 Task: In the  document Emilia.epub change page color to  'Light Brown'. Add link on bottom left corner of the sheet: 'in.pinterest.com' Insert page numer on bottom of the page
Action: Mouse moved to (276, 397)
Screenshot: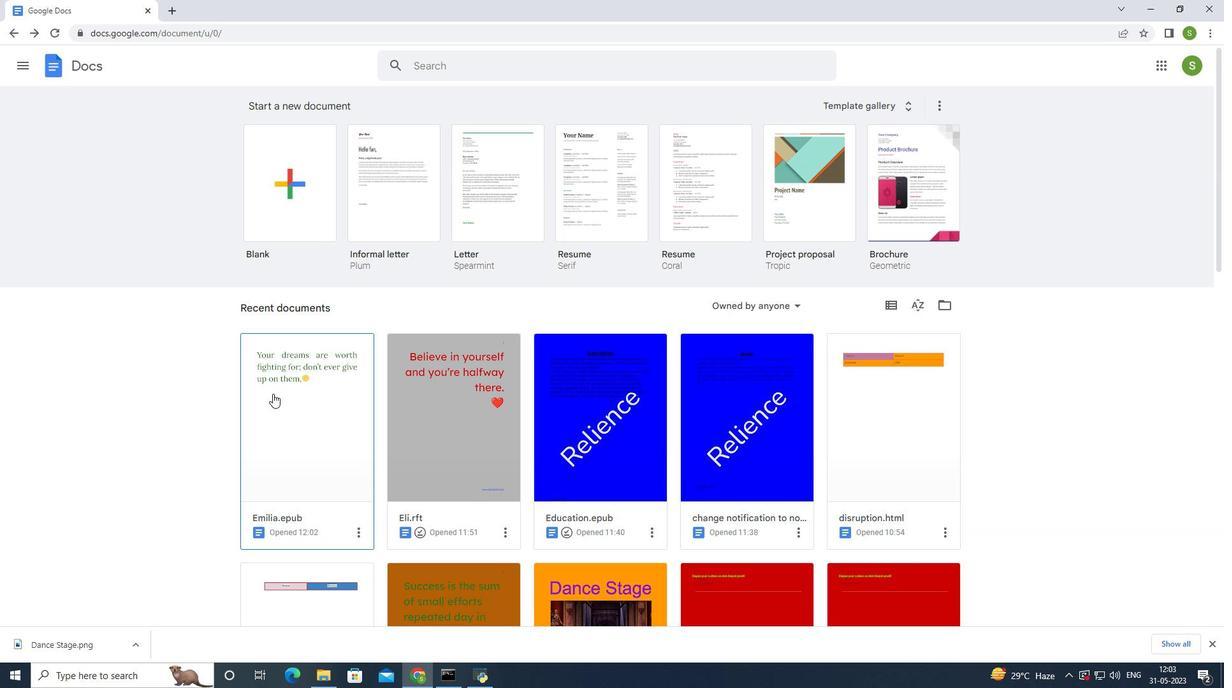 
Action: Mouse pressed left at (276, 397)
Screenshot: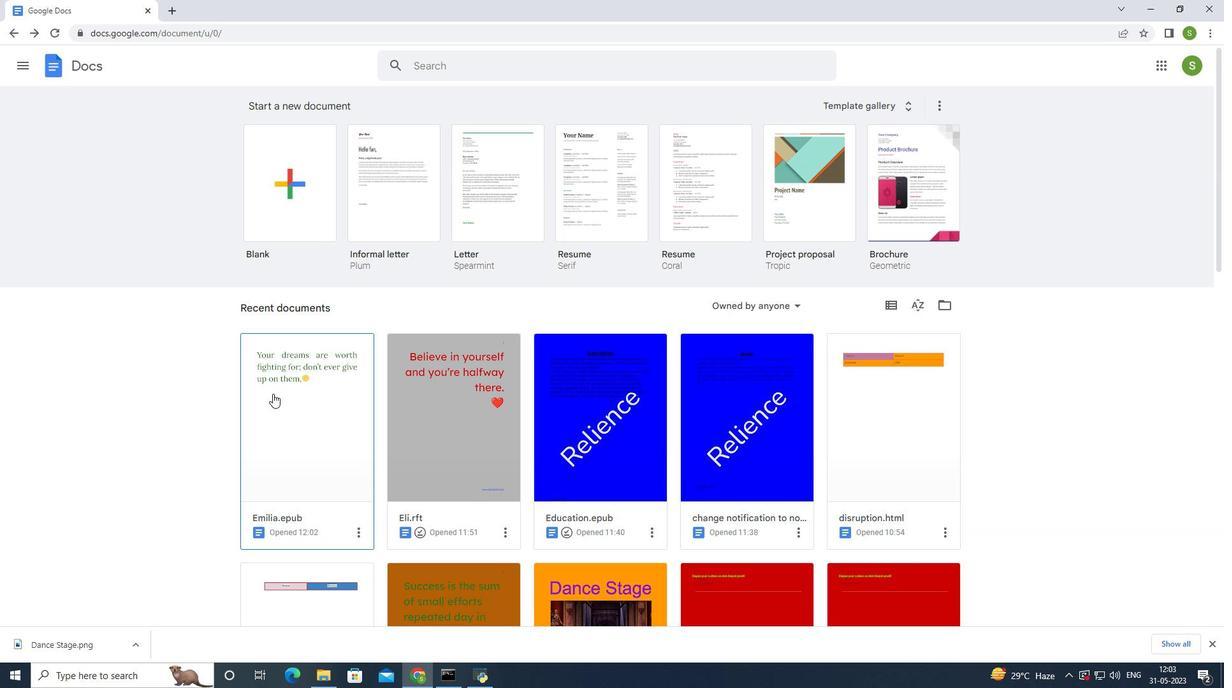 
Action: Mouse moved to (45, 71)
Screenshot: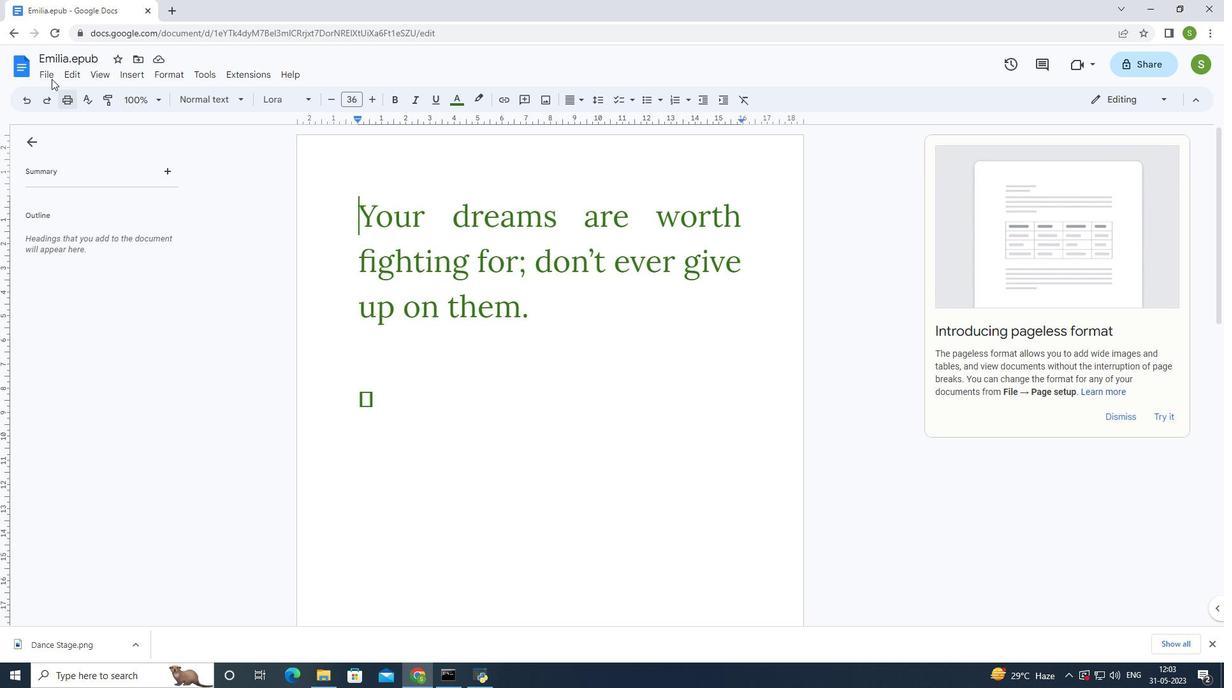 
Action: Mouse pressed left at (45, 71)
Screenshot: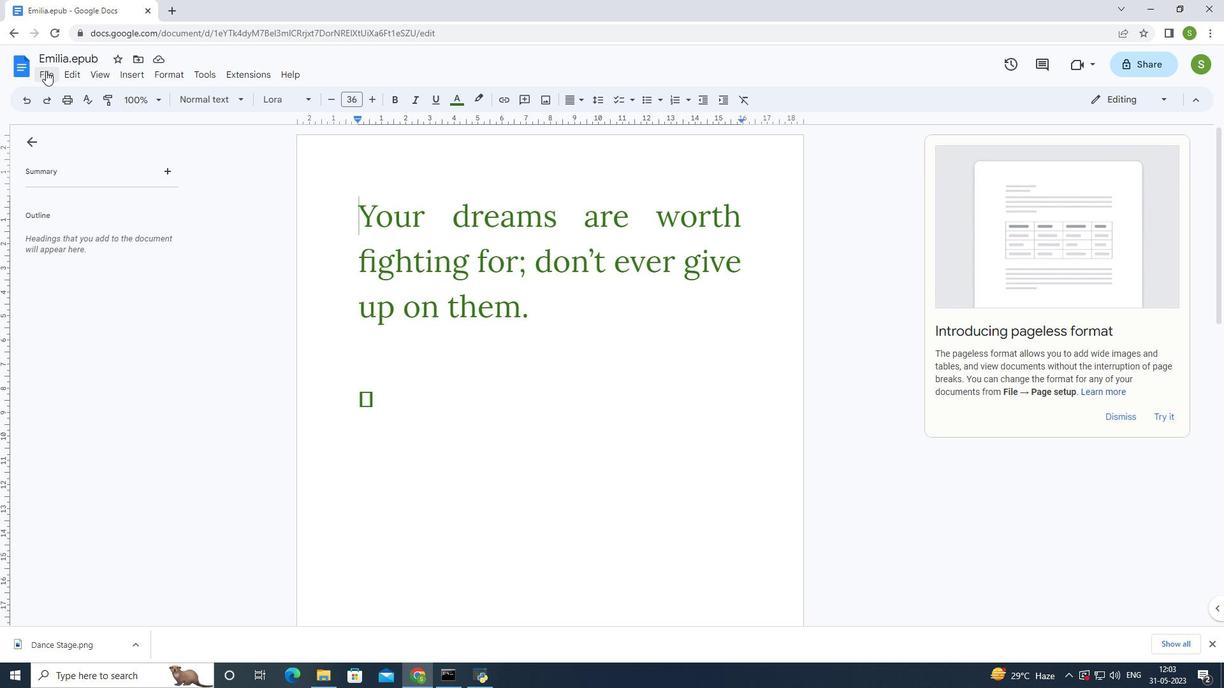 
Action: Mouse moved to (102, 426)
Screenshot: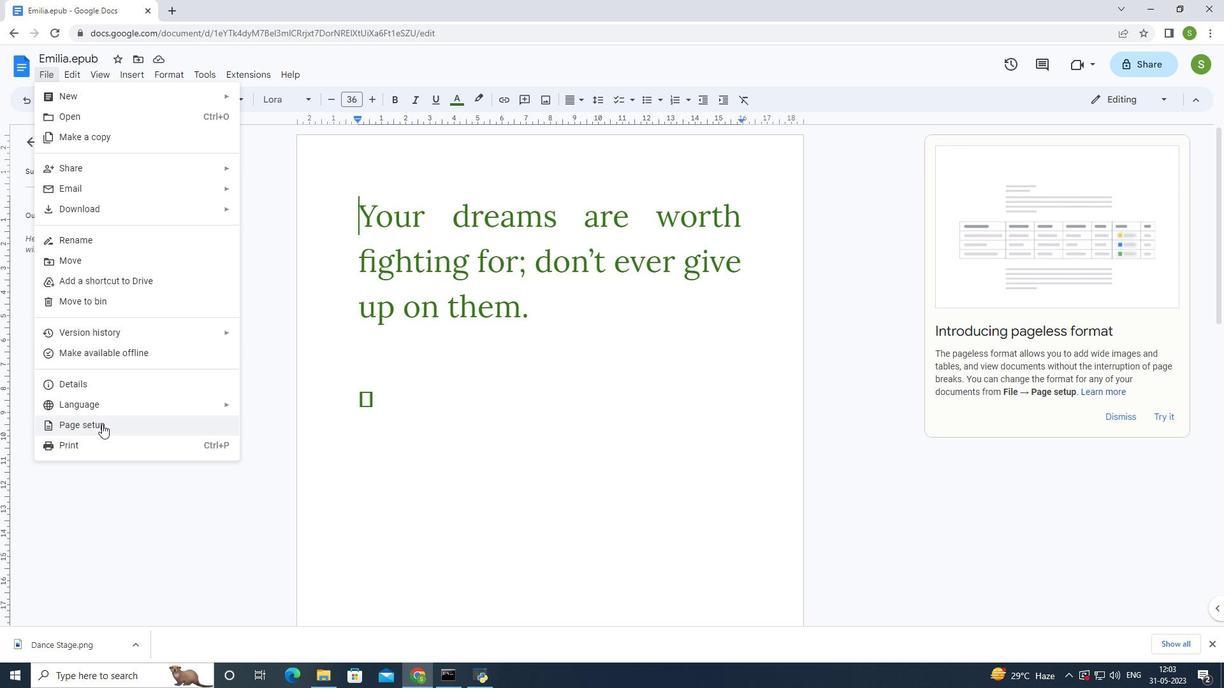 
Action: Mouse pressed left at (102, 426)
Screenshot: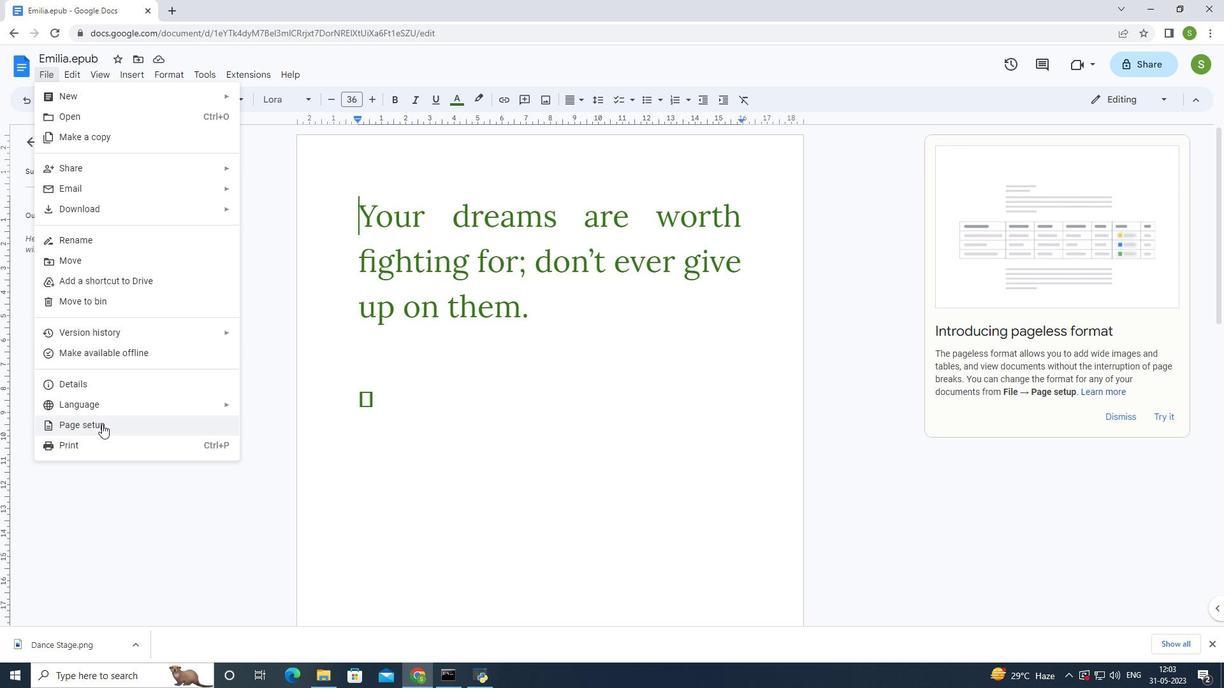 
Action: Mouse moved to (537, 272)
Screenshot: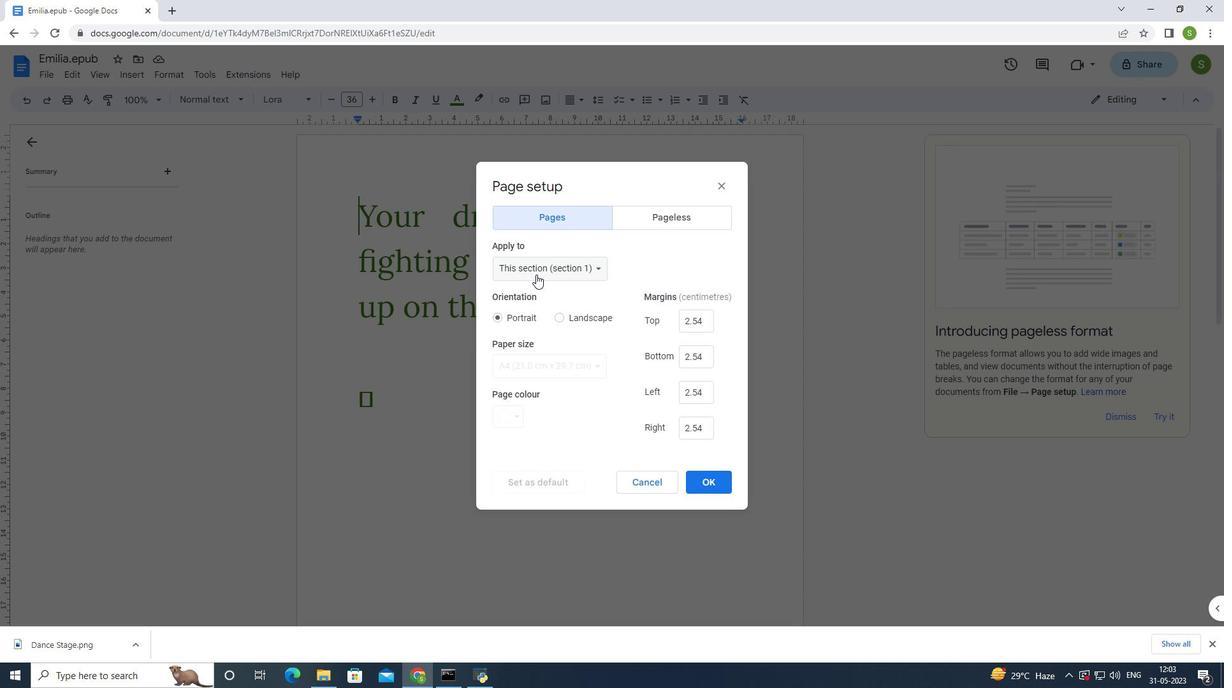 
Action: Mouse pressed left at (537, 272)
Screenshot: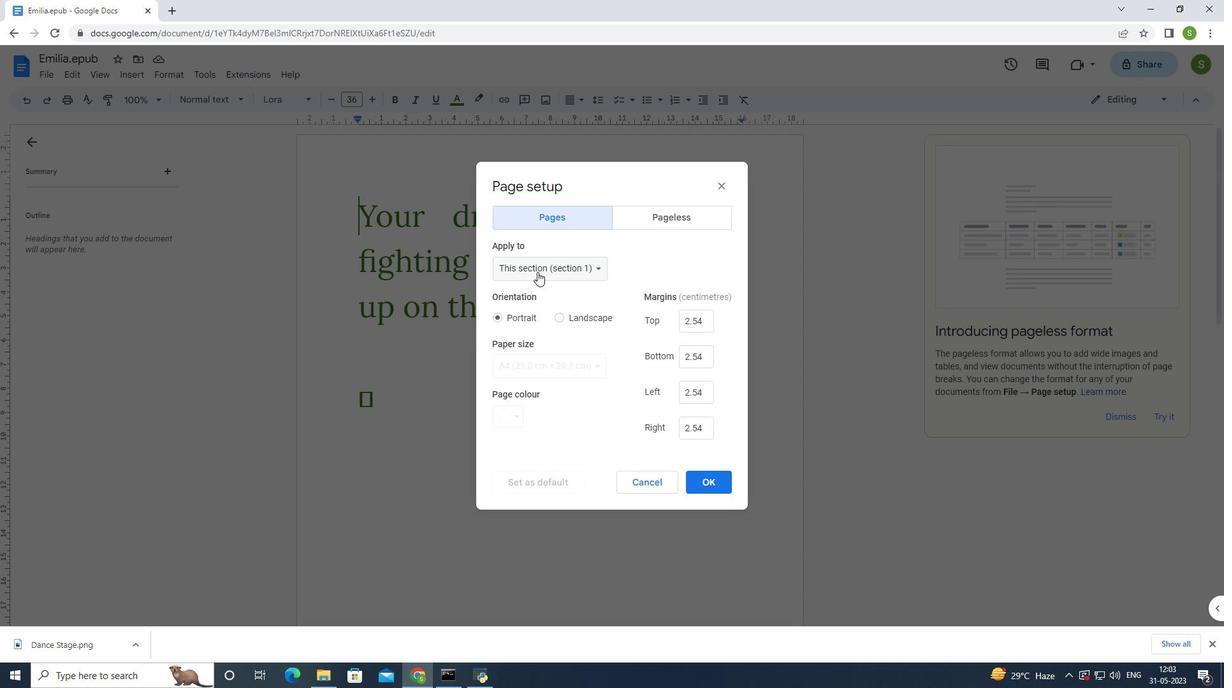 
Action: Mouse moved to (536, 248)
Screenshot: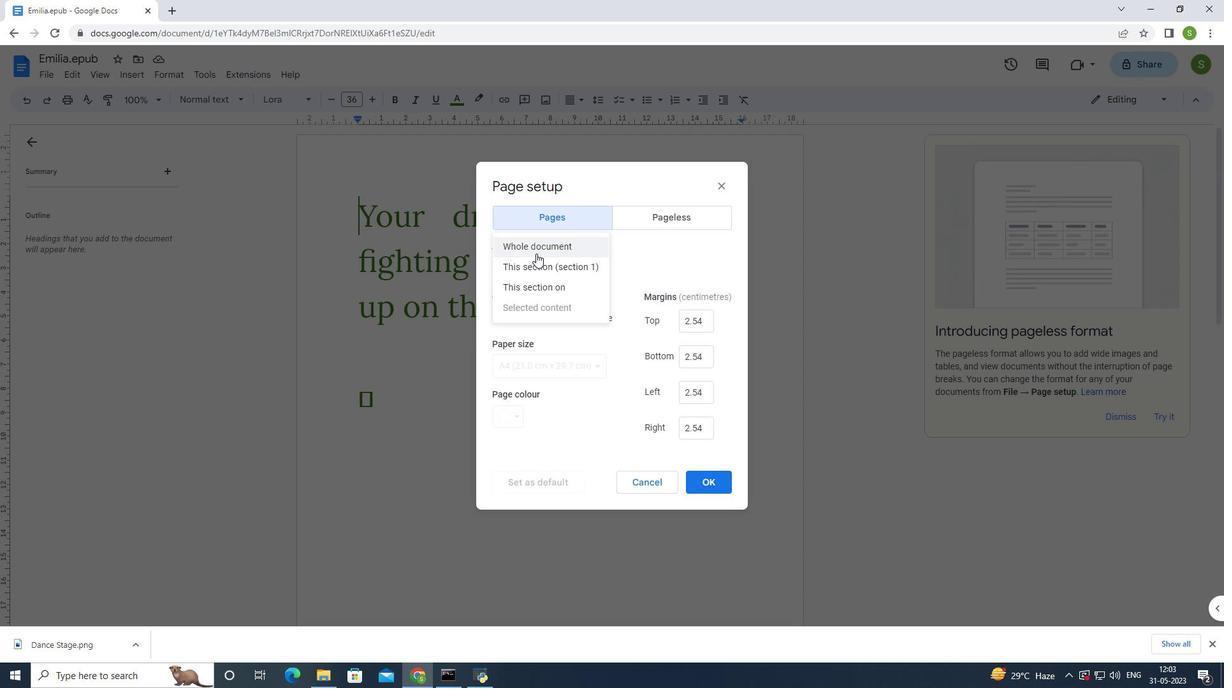 
Action: Mouse pressed left at (536, 248)
Screenshot: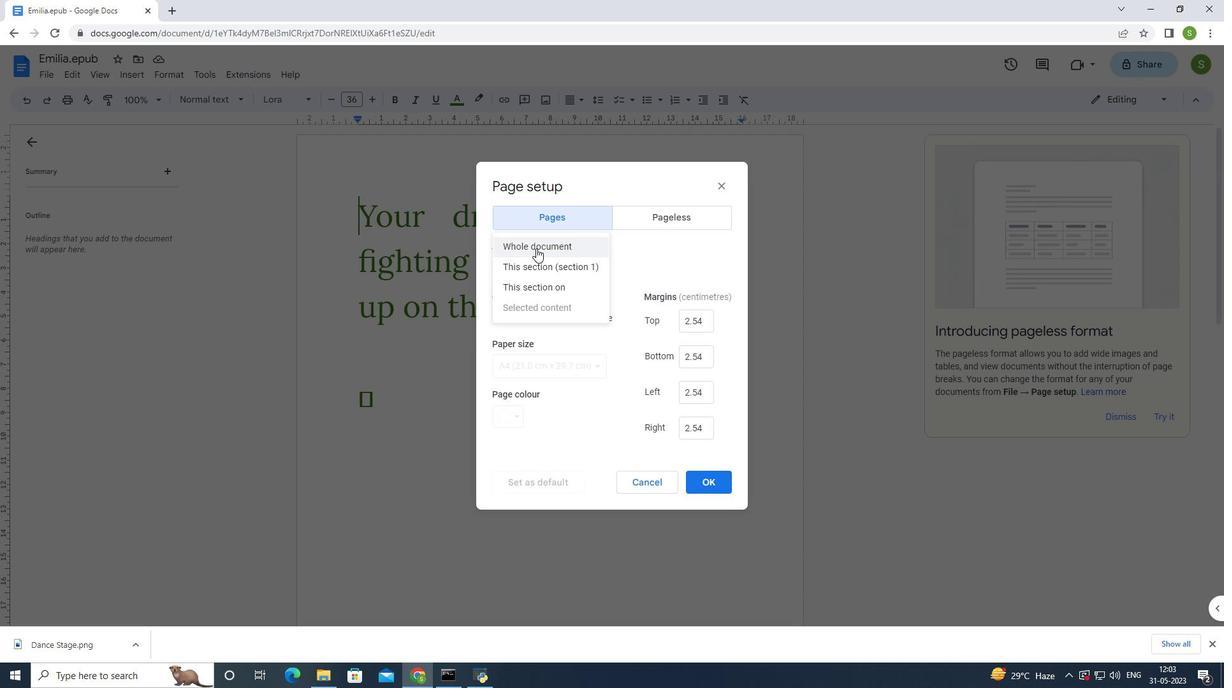 
Action: Mouse moved to (515, 417)
Screenshot: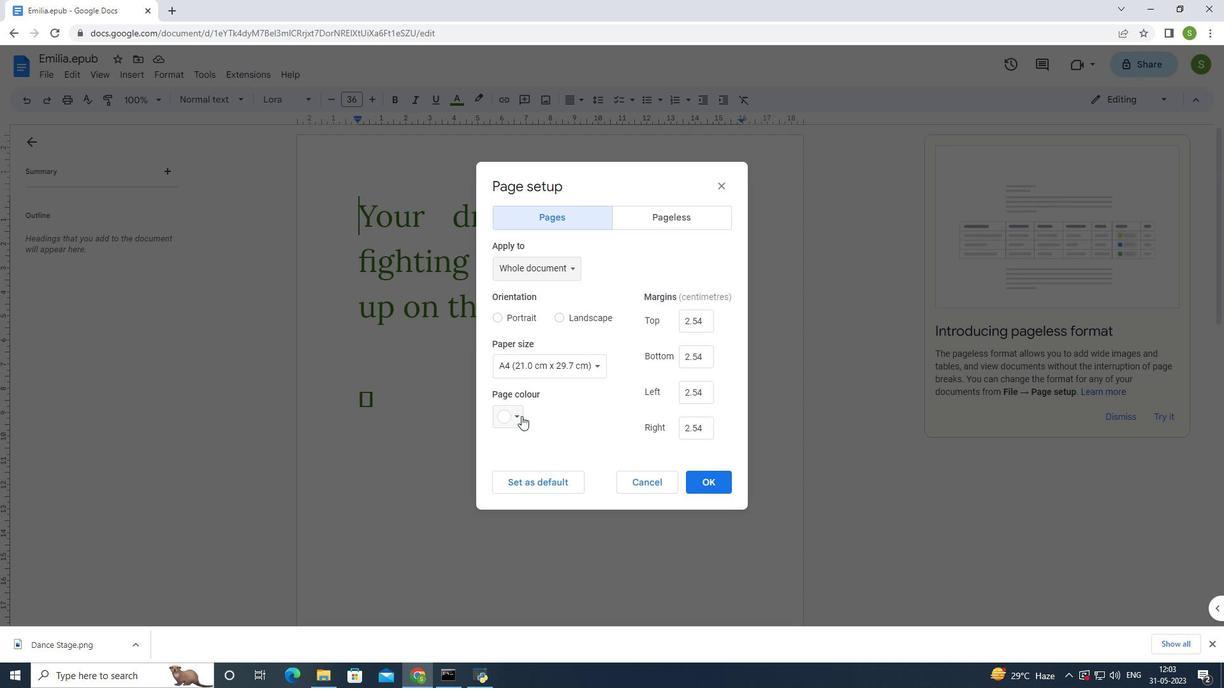 
Action: Mouse pressed left at (515, 417)
Screenshot: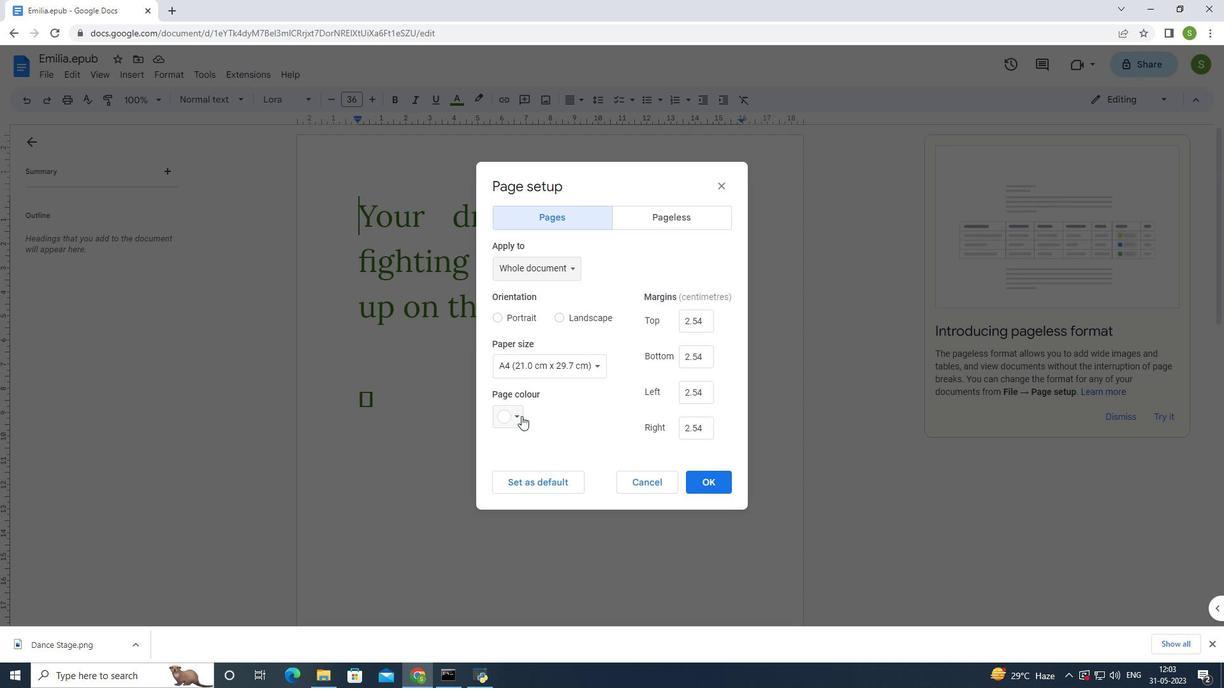 
Action: Mouse moved to (533, 529)
Screenshot: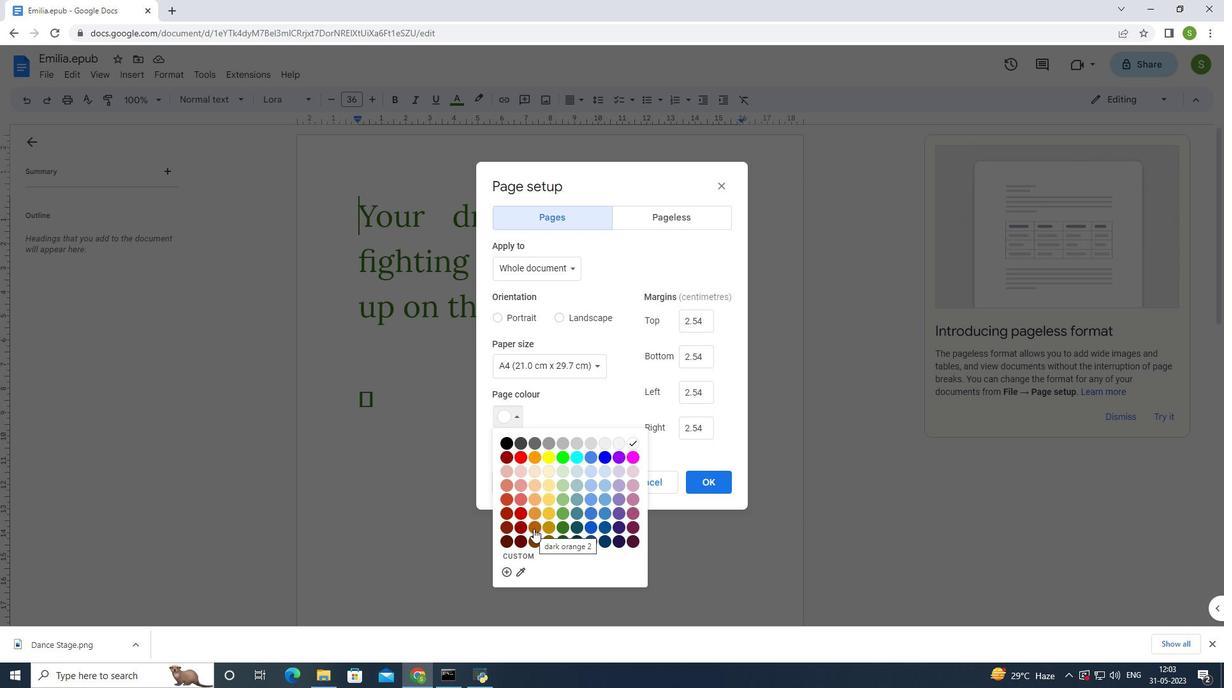 
Action: Mouse pressed left at (533, 529)
Screenshot: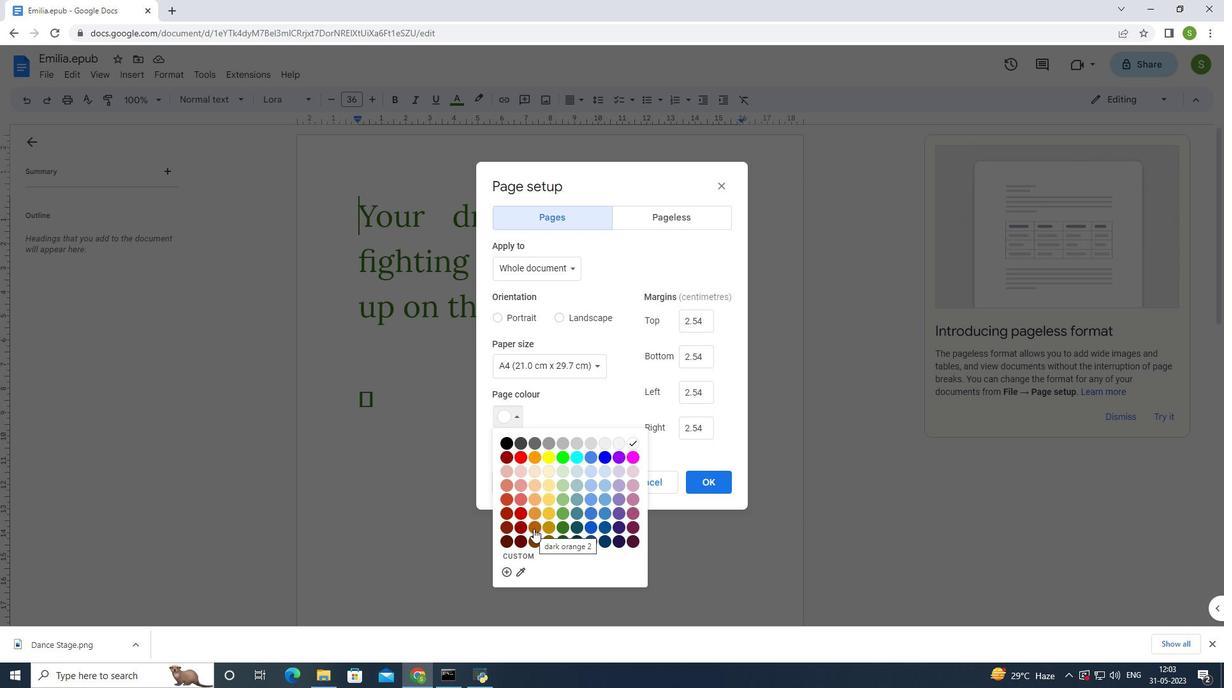 
Action: Mouse moved to (703, 486)
Screenshot: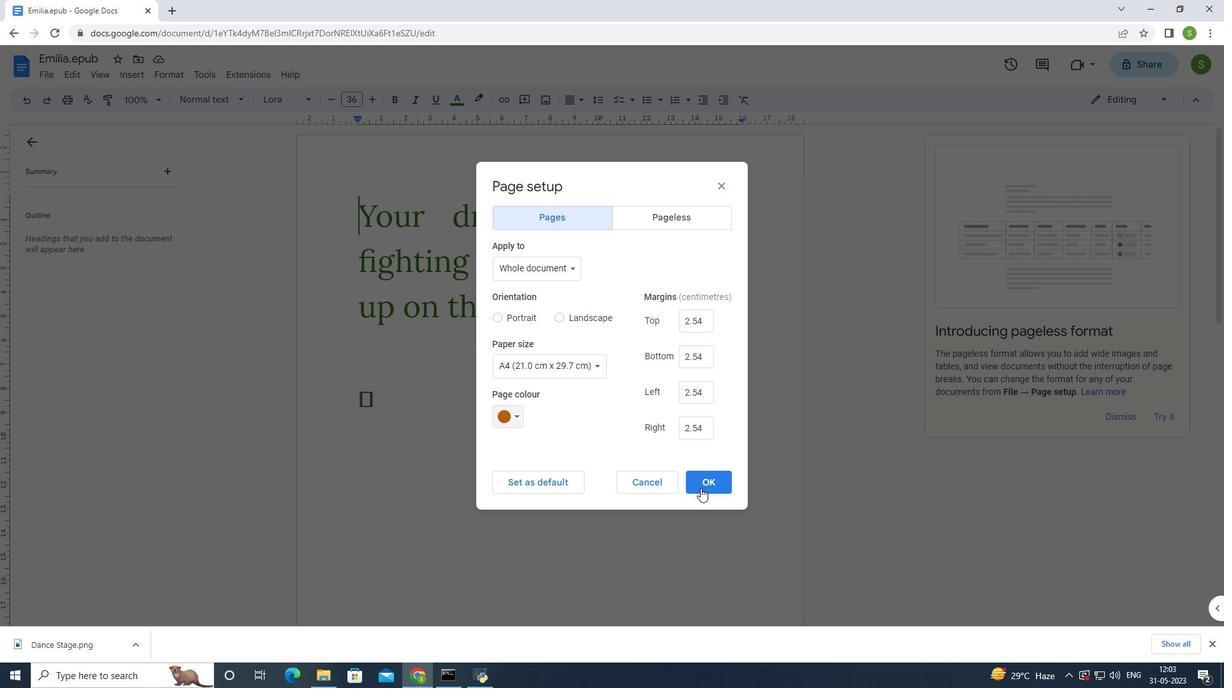 
Action: Mouse pressed left at (703, 486)
Screenshot: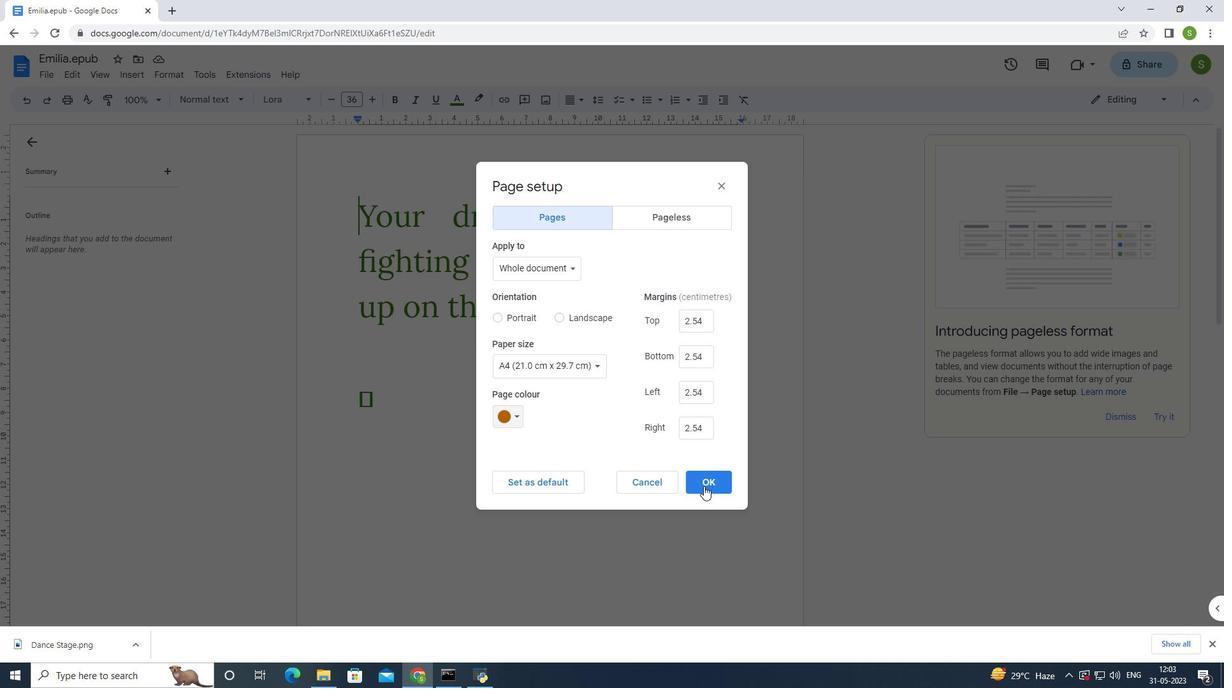 
Action: Mouse moved to (597, 452)
Screenshot: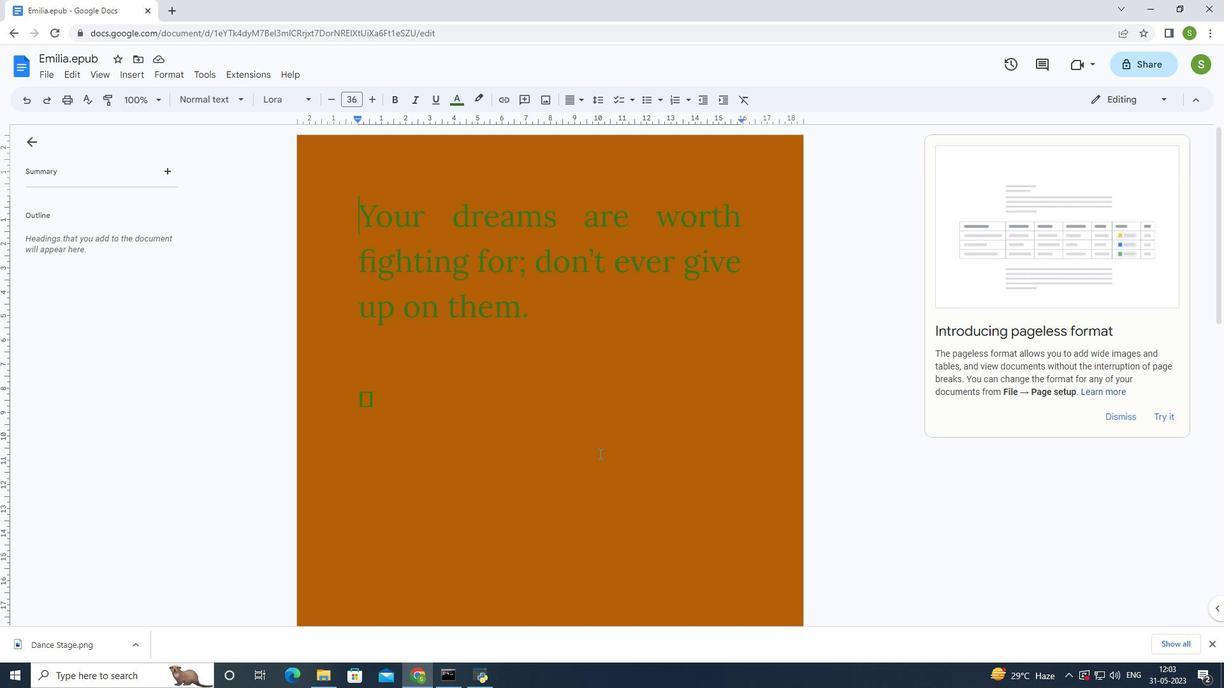 
Action: Mouse scrolled (597, 452) with delta (0, 0)
Screenshot: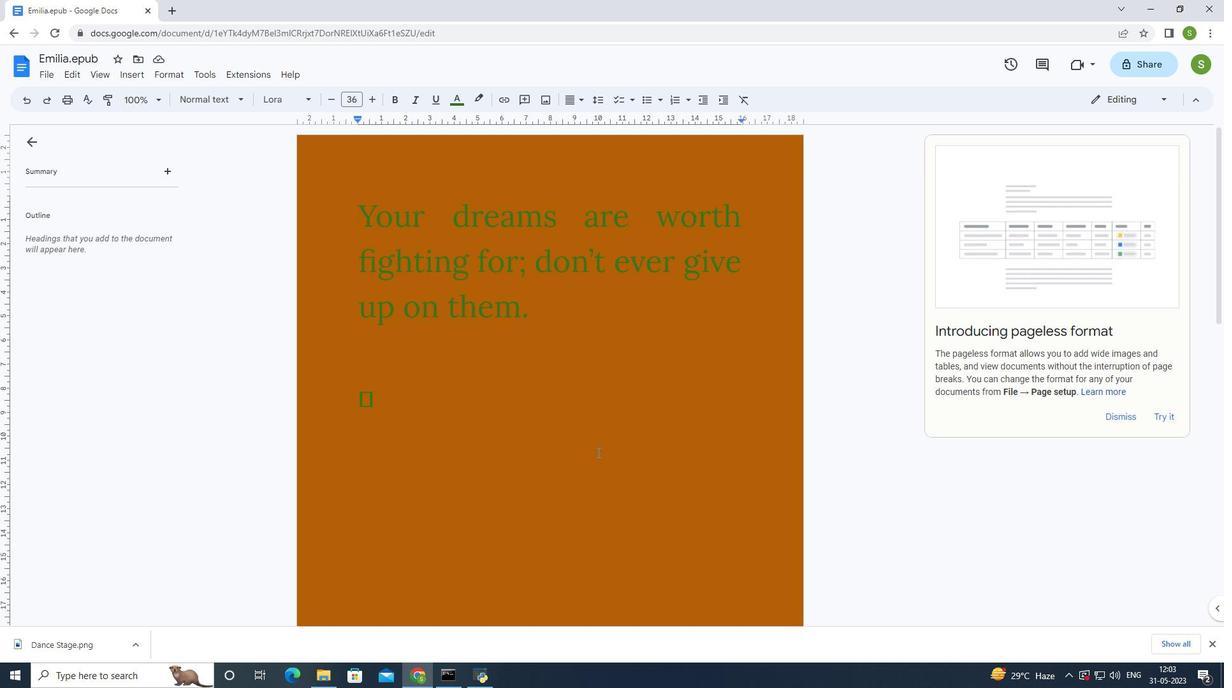 
Action: Mouse moved to (596, 452)
Screenshot: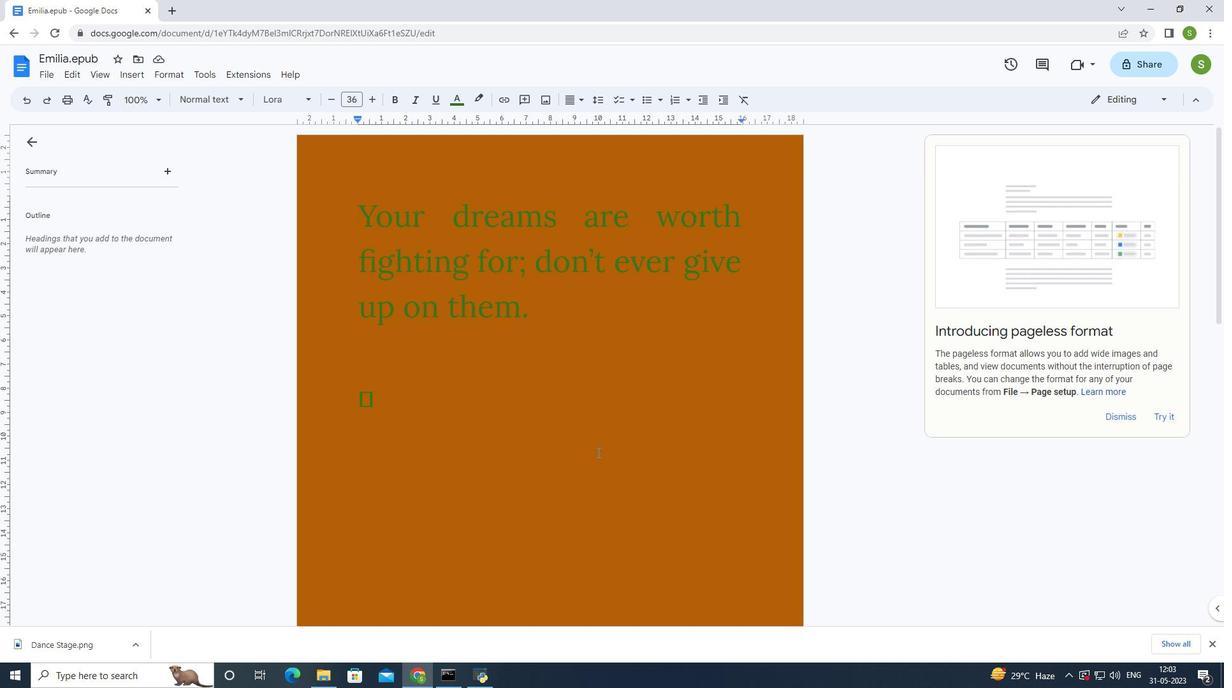 
Action: Mouse scrolled (596, 452) with delta (0, 0)
Screenshot: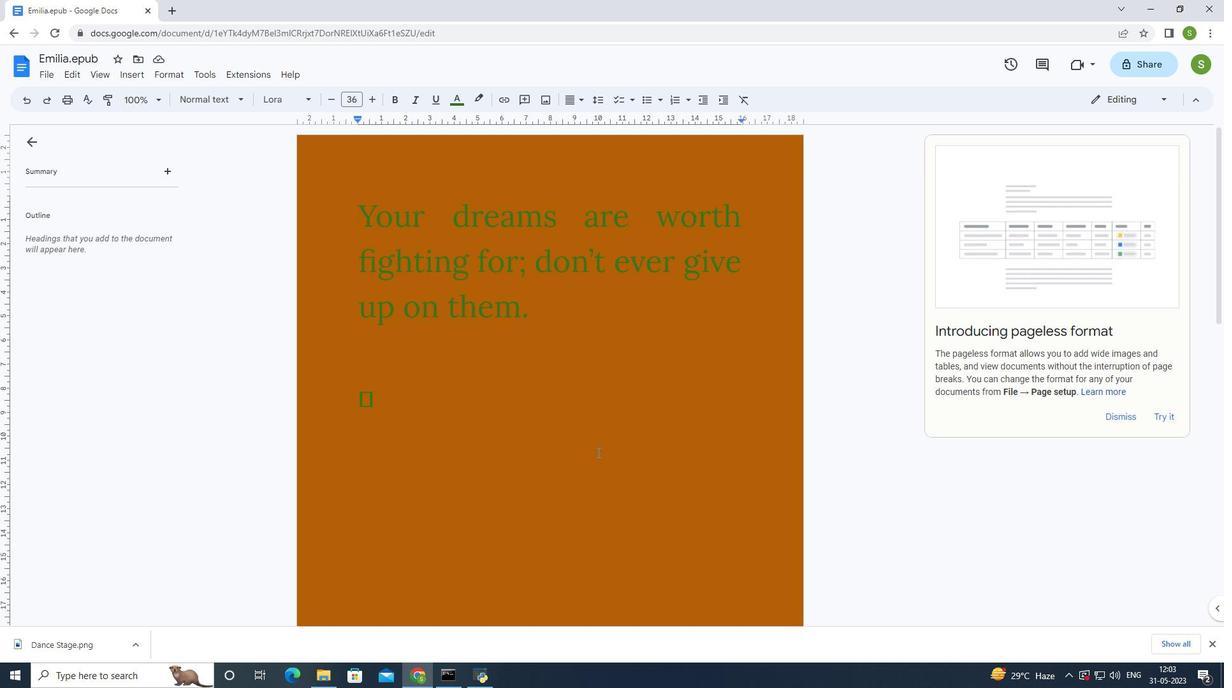 
Action: Mouse scrolled (596, 452) with delta (0, 0)
Screenshot: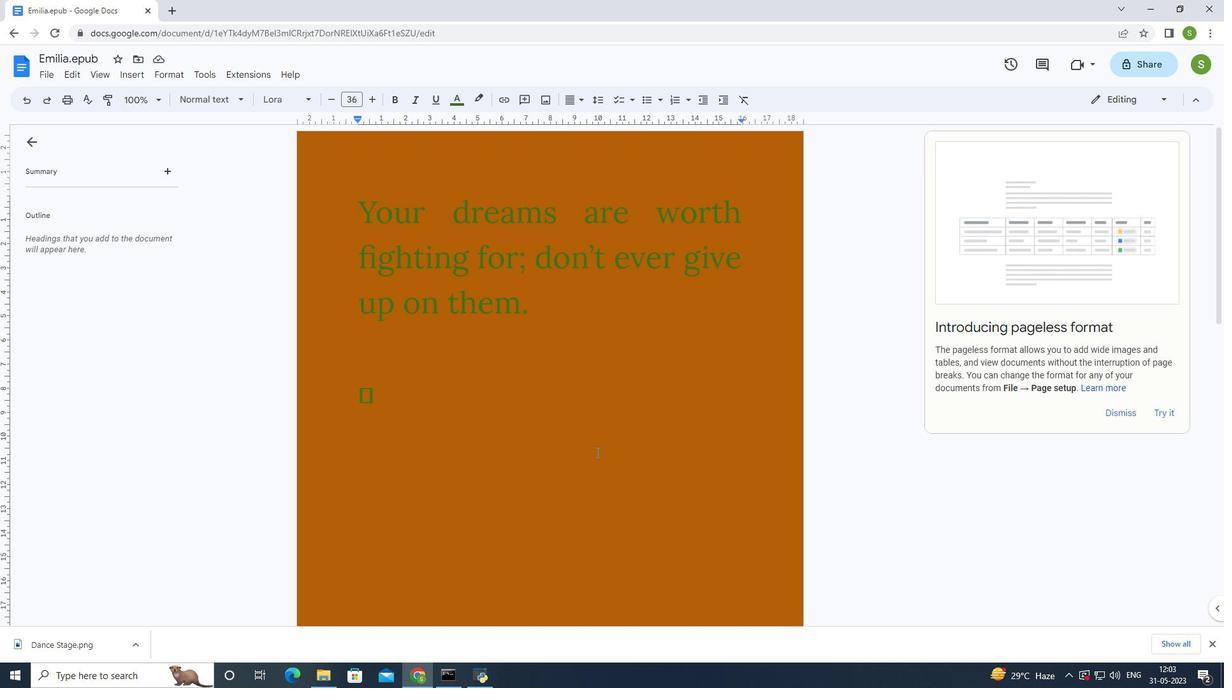 
Action: Mouse scrolled (596, 452) with delta (0, 0)
Screenshot: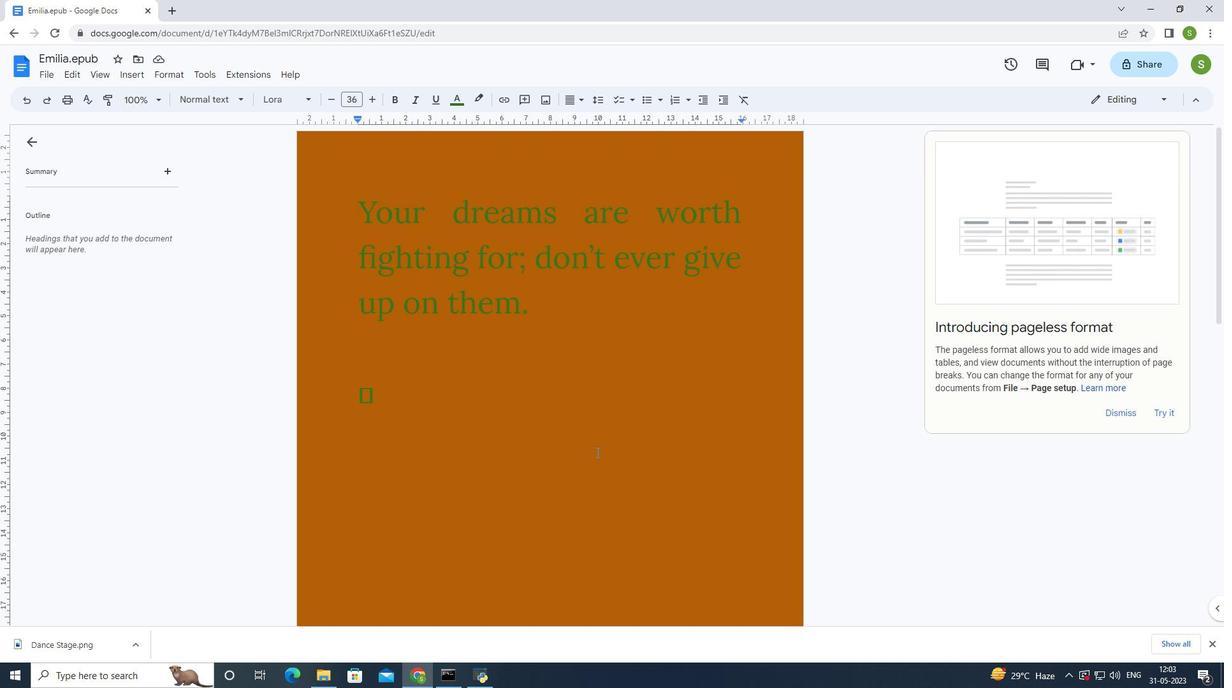 
Action: Mouse moved to (596, 452)
Screenshot: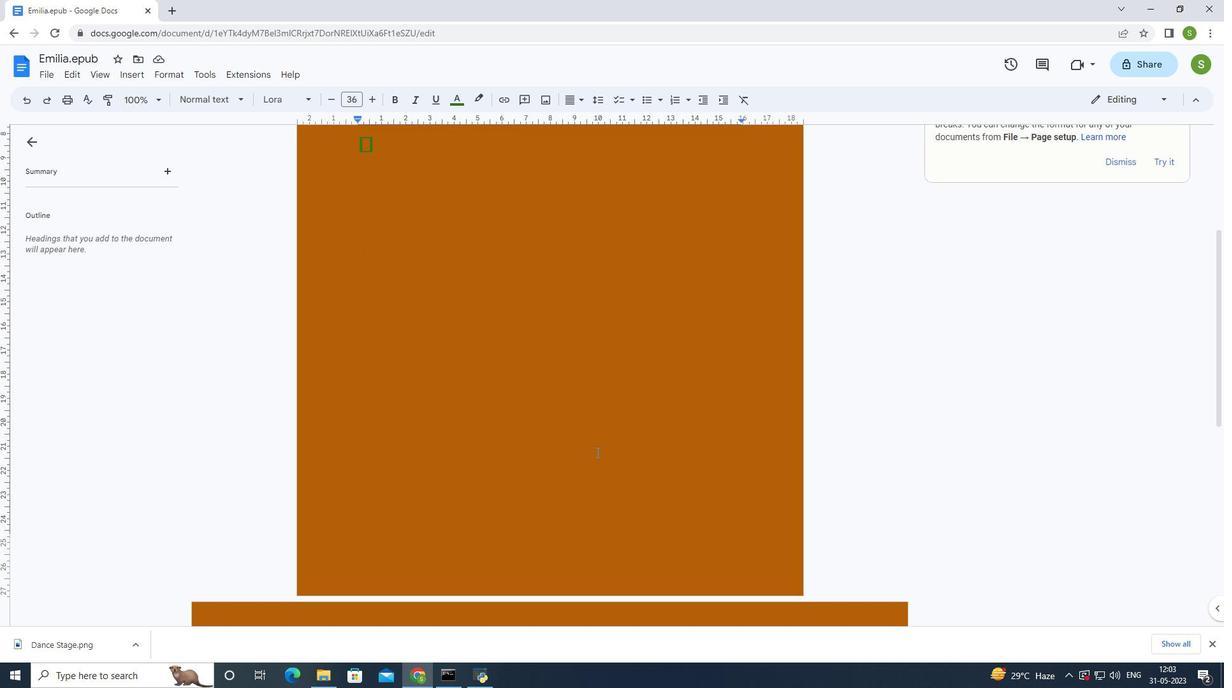 
Action: Mouse scrolled (596, 452) with delta (0, 0)
Screenshot: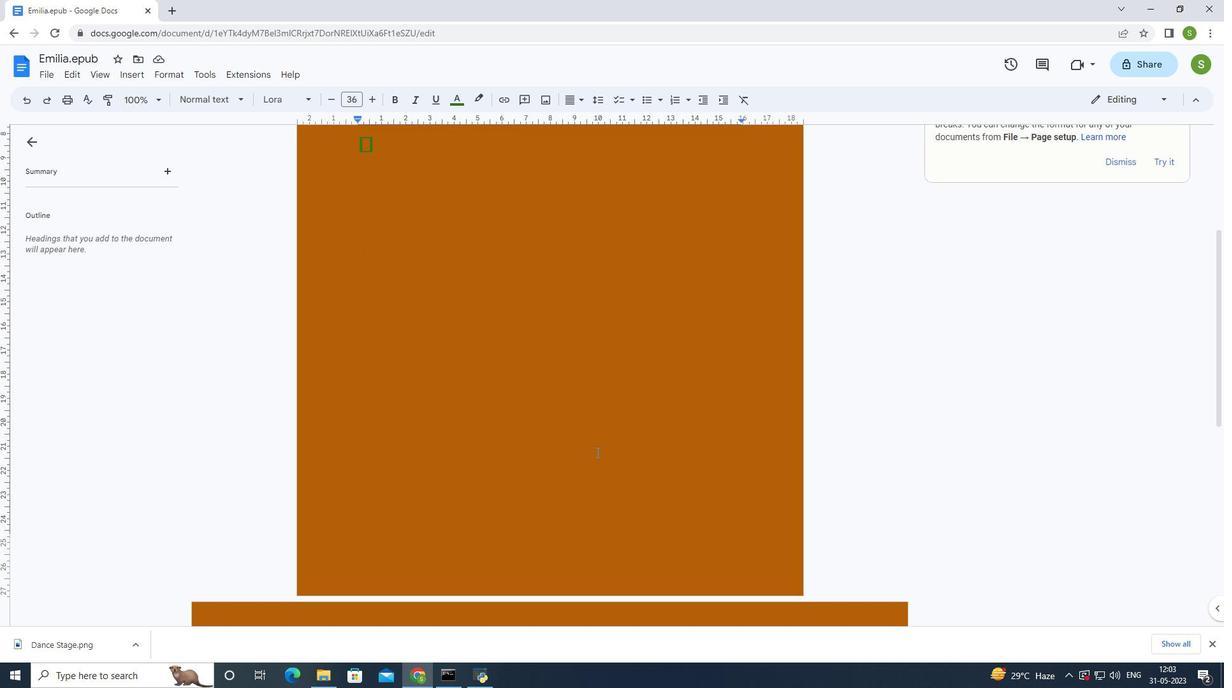 
Action: Mouse moved to (595, 452)
Screenshot: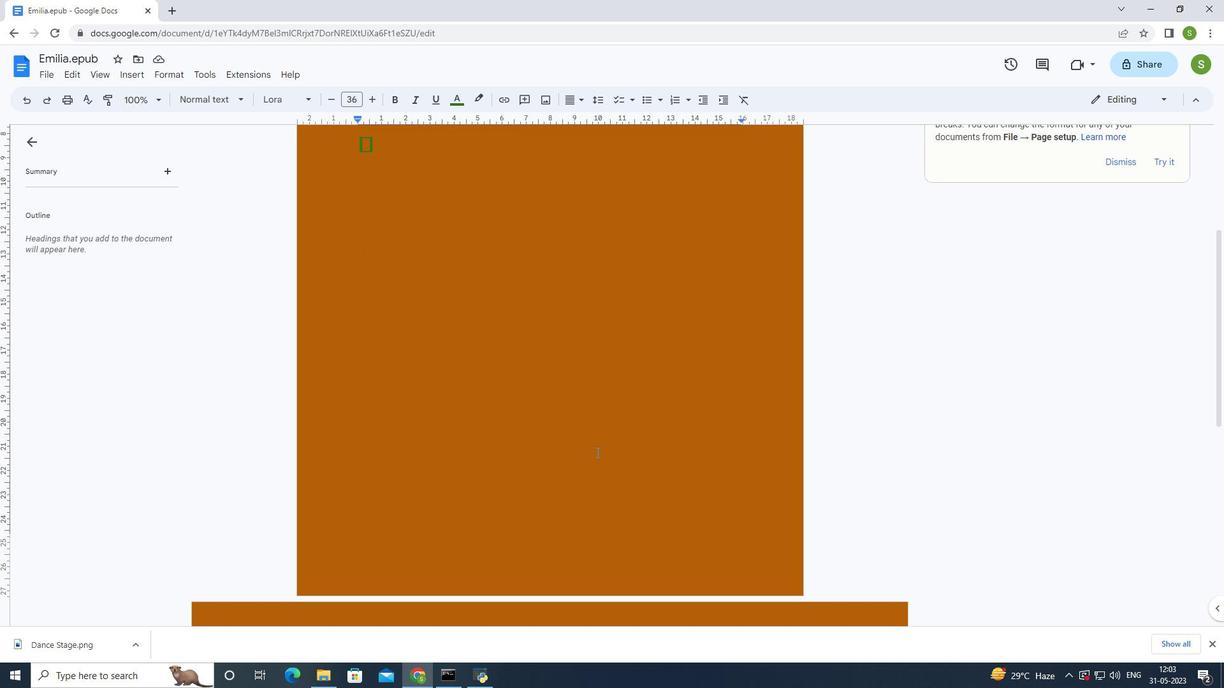 
Action: Mouse scrolled (595, 452) with delta (0, 0)
Screenshot: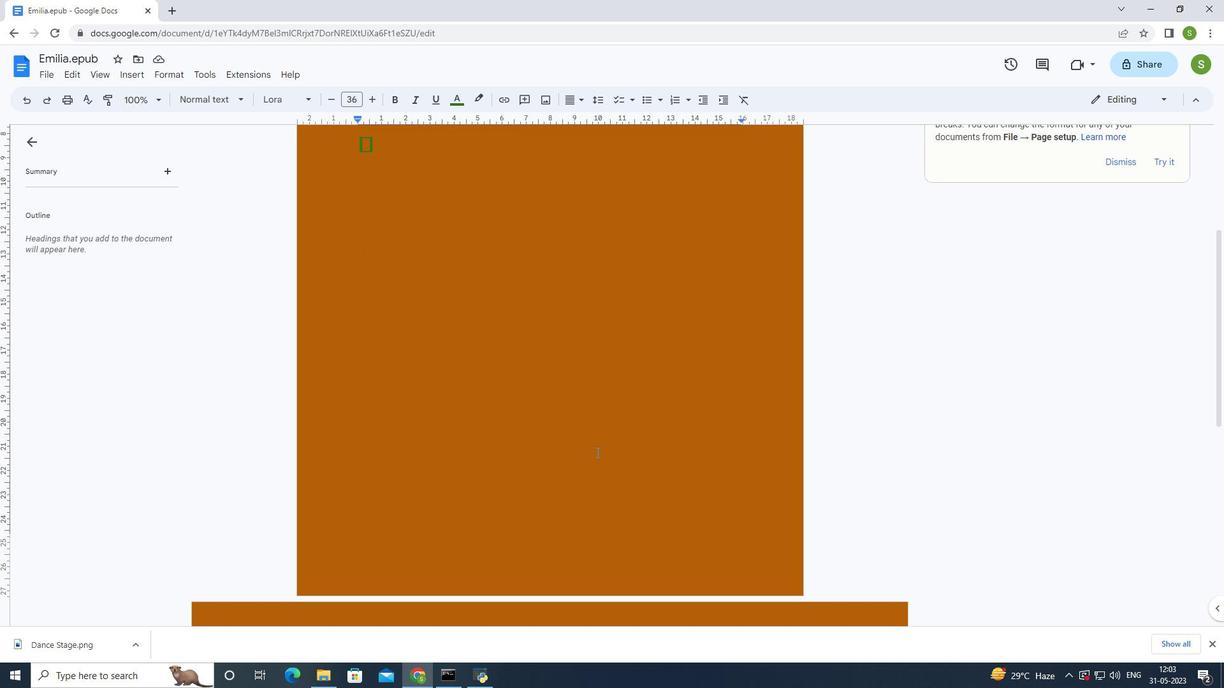 
Action: Mouse scrolled (595, 452) with delta (0, 0)
Screenshot: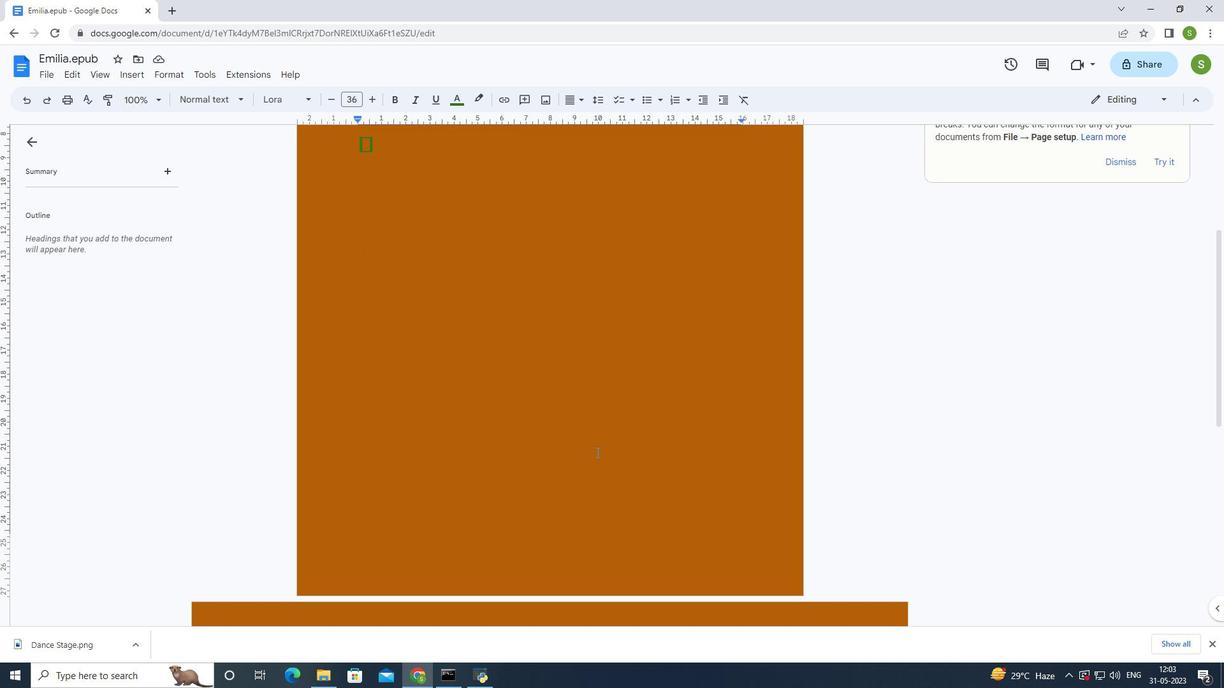 
Action: Mouse moved to (595, 452)
Screenshot: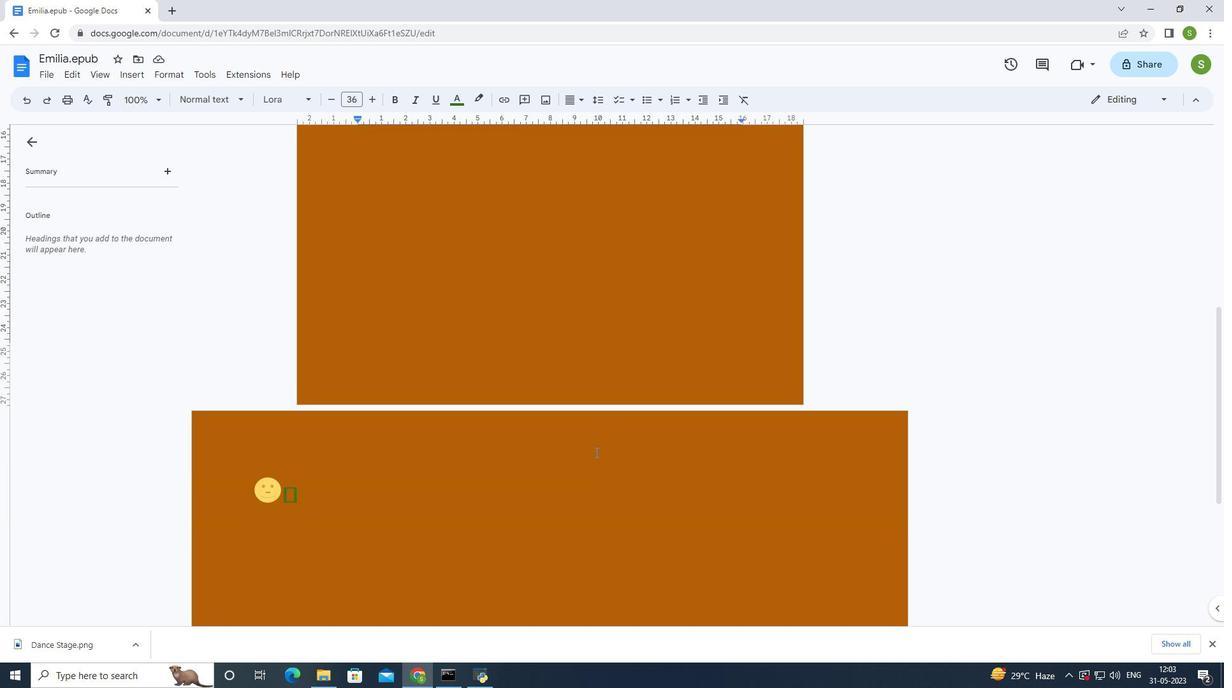 
Action: Mouse scrolled (595, 452) with delta (0, 0)
Screenshot: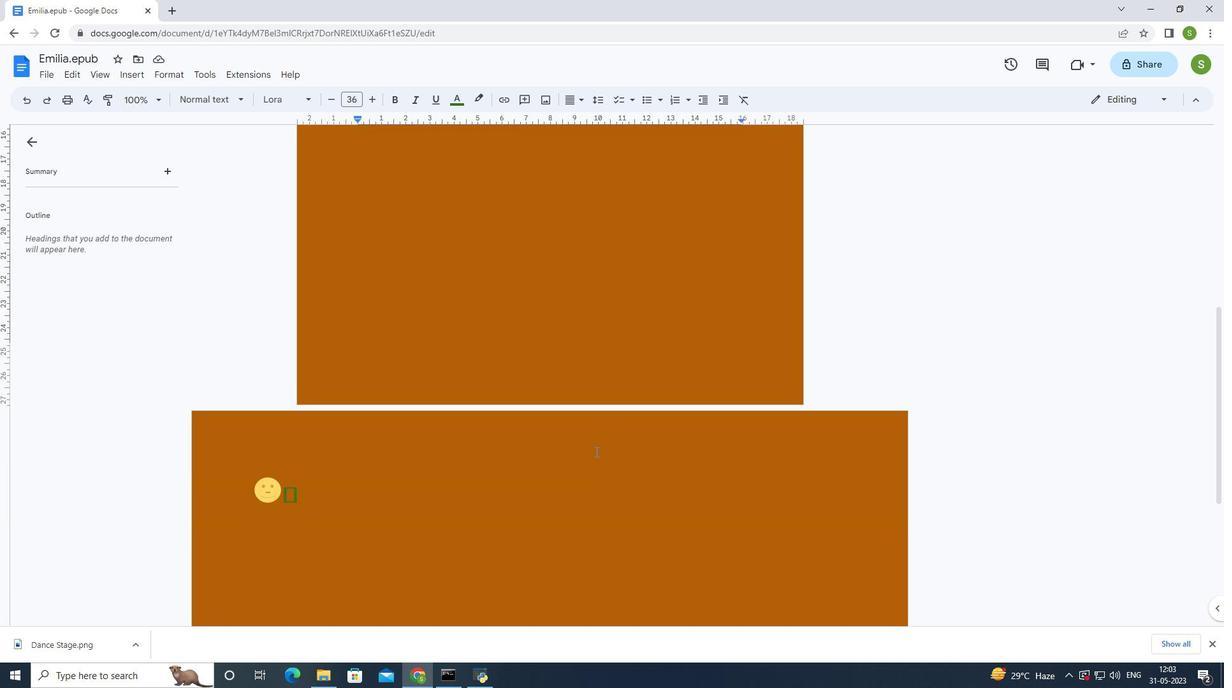 
Action: Mouse moved to (595, 451)
Screenshot: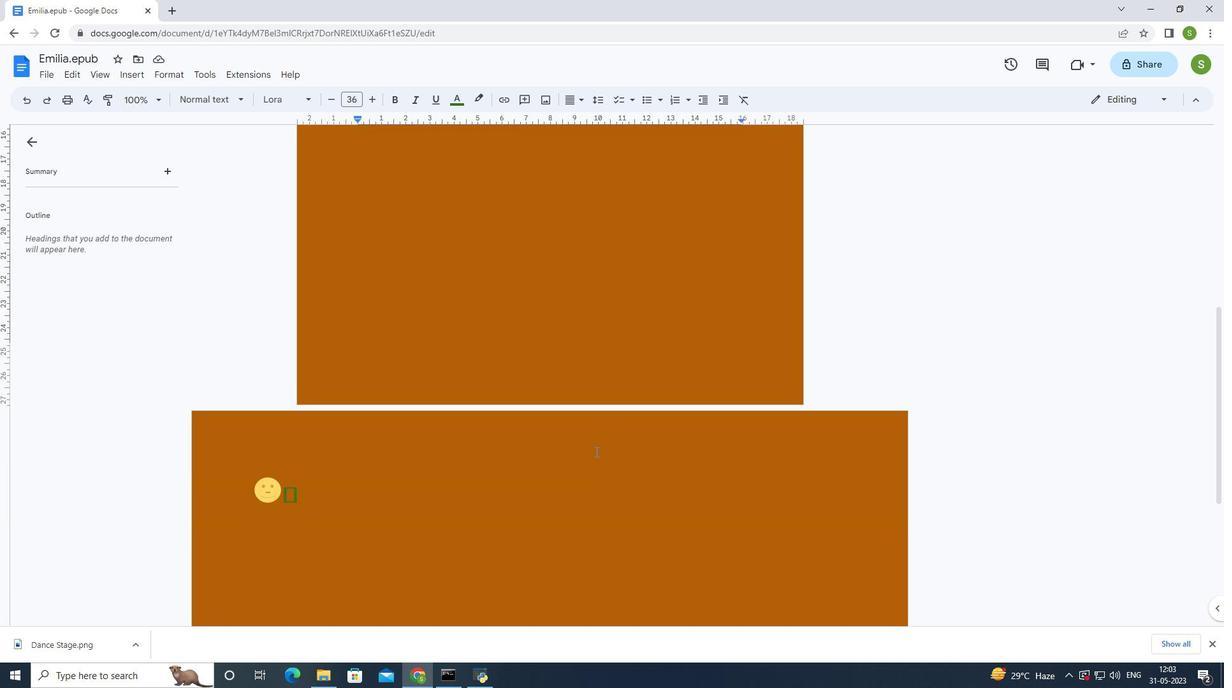 
Action: Mouse scrolled (595, 452) with delta (0, 0)
Screenshot: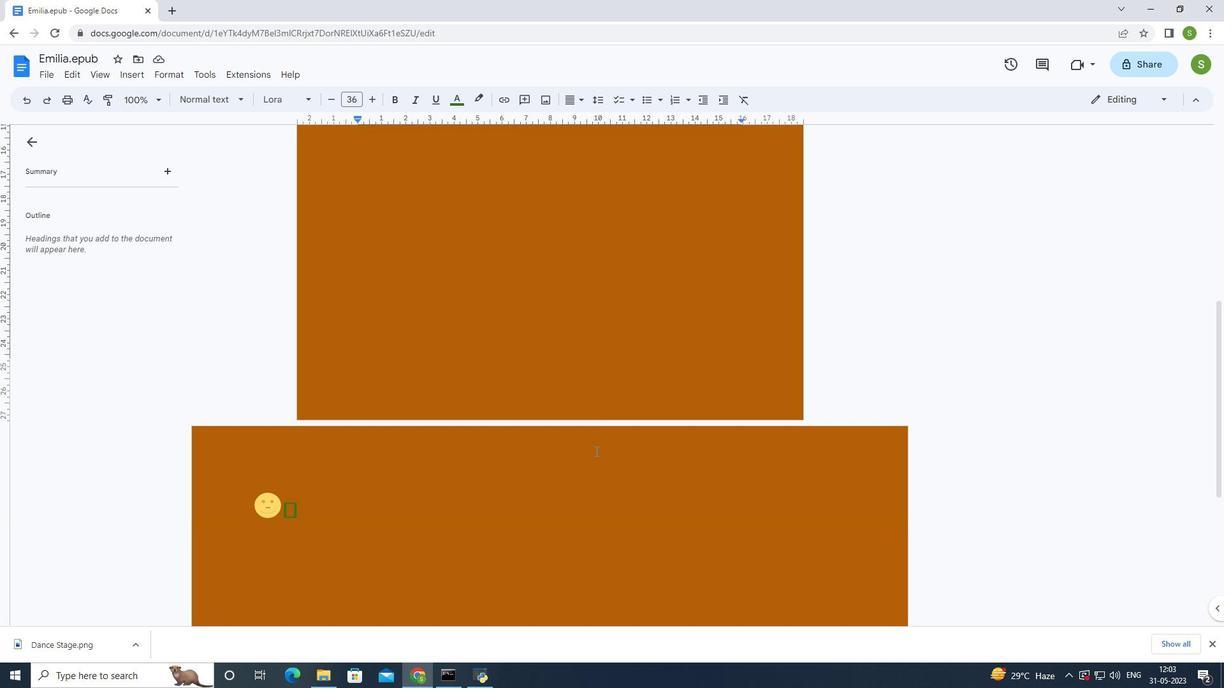 
Action: Mouse moved to (483, 458)
Screenshot: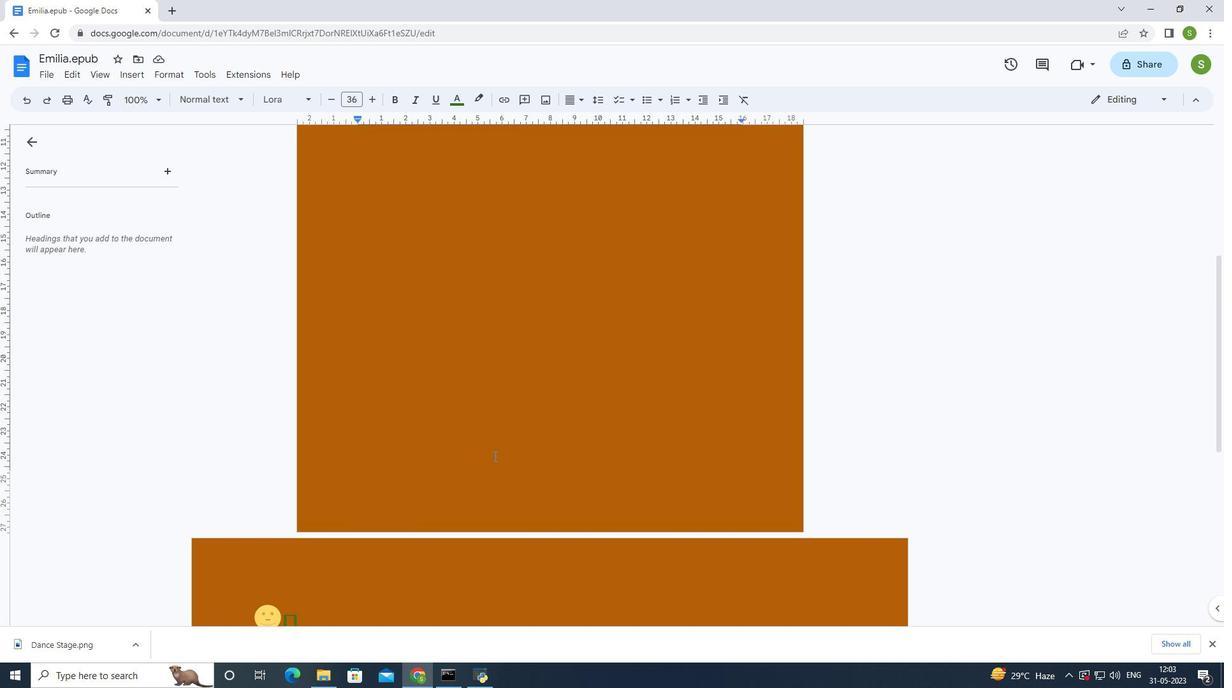 
Action: Mouse pressed left at (484, 457)
Screenshot: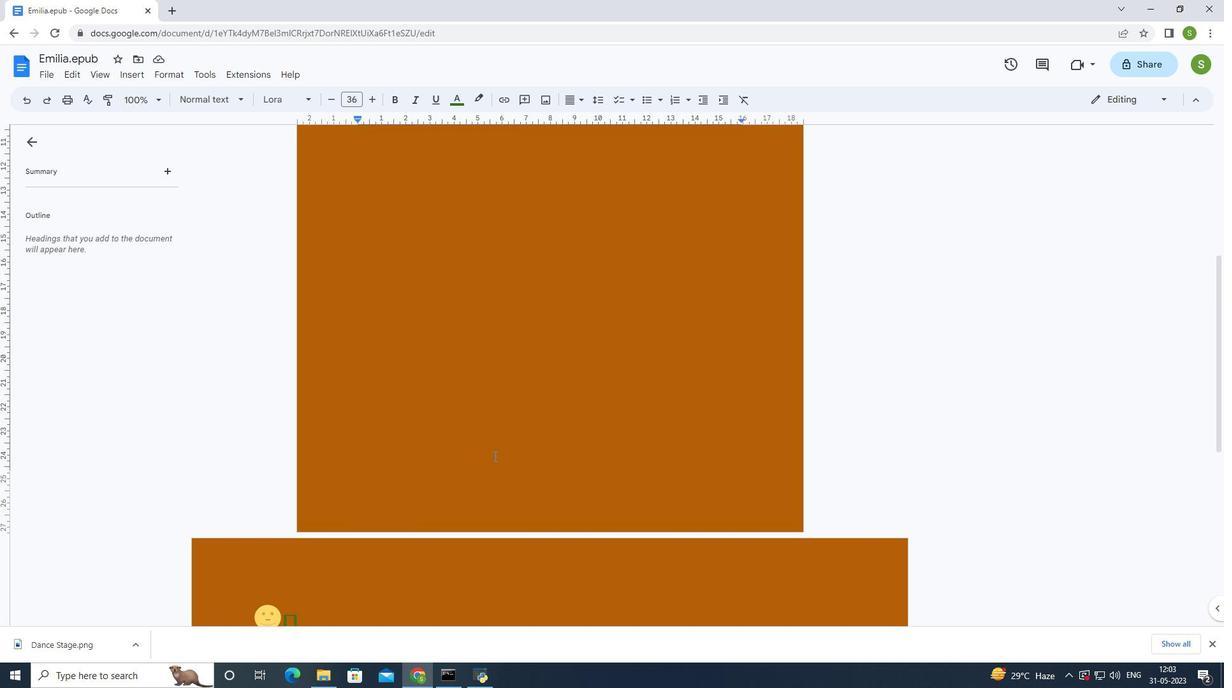 
Action: Mouse moved to (482, 458)
Screenshot: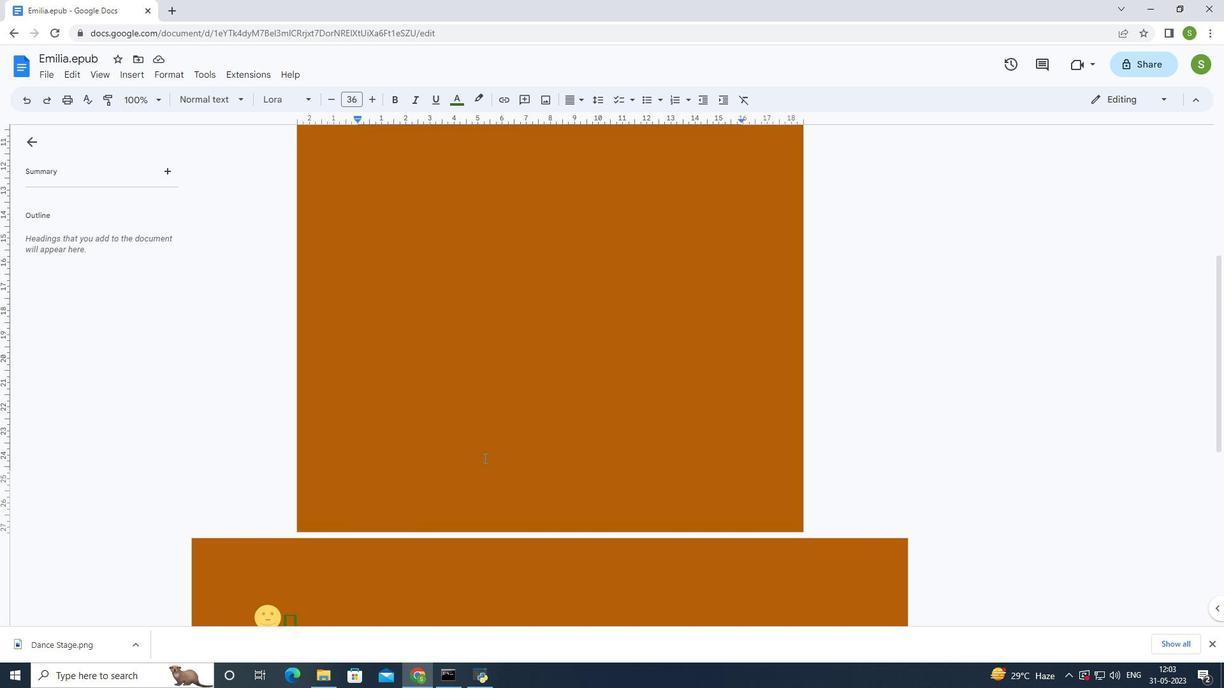 
Action: Mouse pressed left at (482, 458)
Screenshot: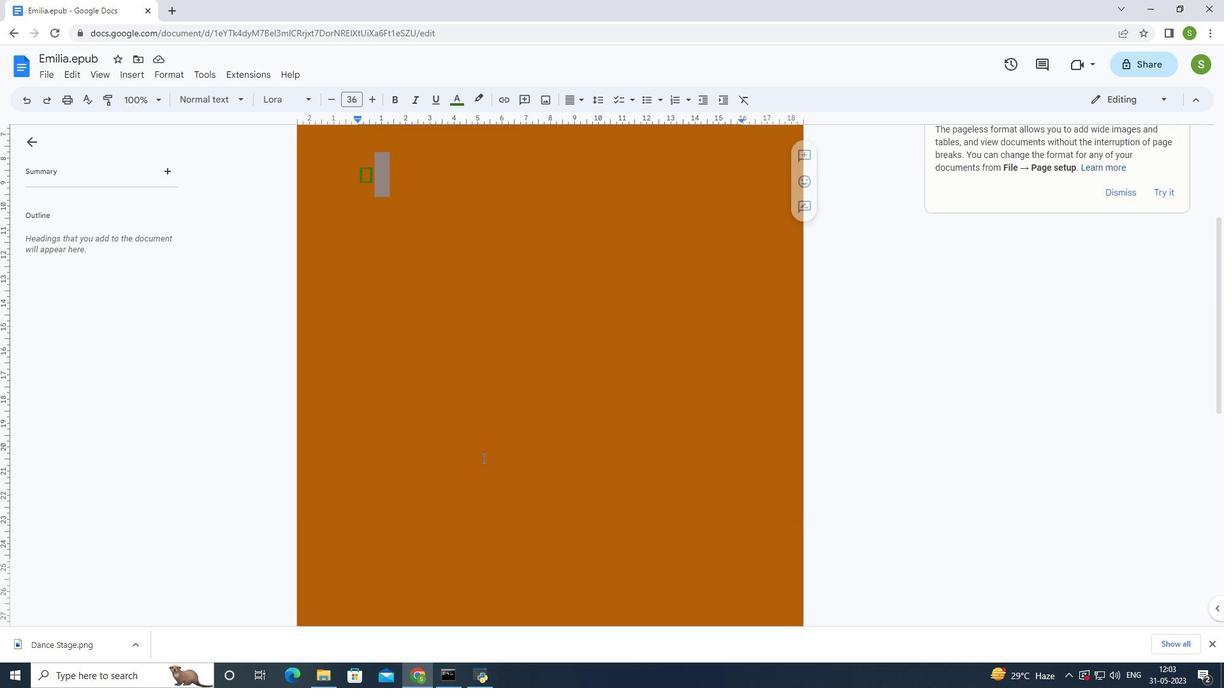 
Action: Mouse moved to (520, 460)
Screenshot: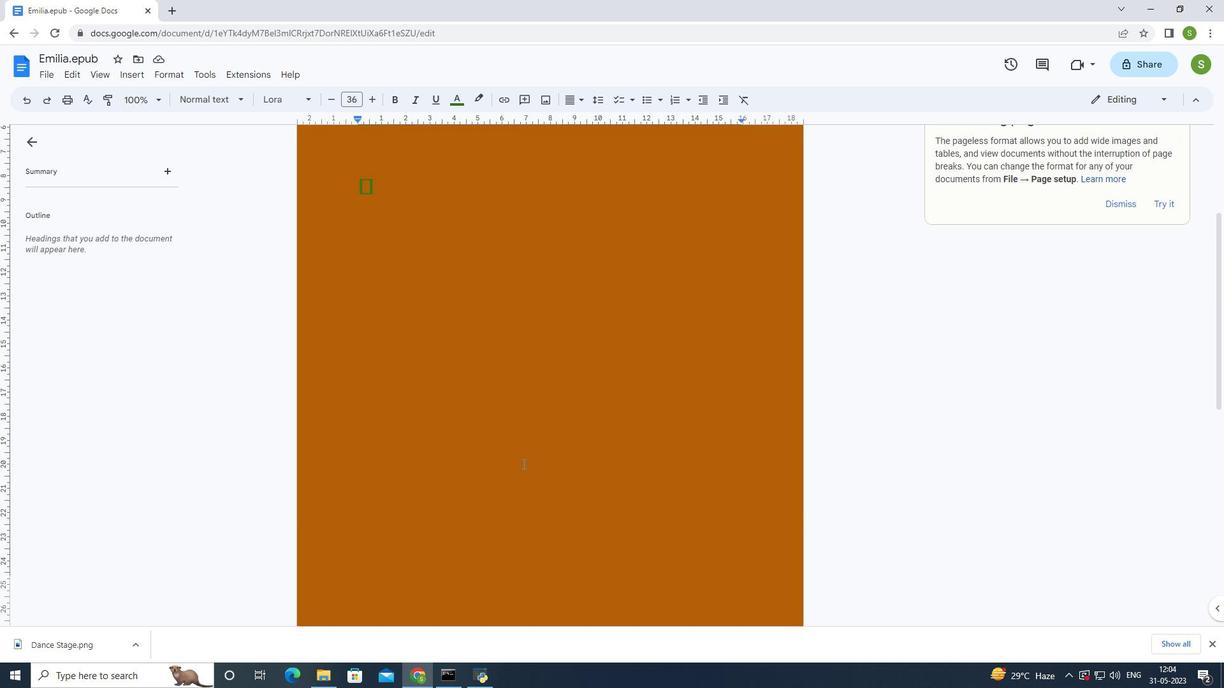 
Action: Key pressed <Key.enter><Key.enter><Key.enter><Key.enter><Key.enter><Key.enter><Key.enter><Key.enter><Key.enter><Key.enter><Key.enter><Key.enter><Key.enter><Key.enter><Key.enter><Key.enter><Key.enter><Key.enter><Key.enter><Key.enter><Key.enter><Key.enter><Key.enter><Key.up><Key.up><Key.up><Key.up><Key.up><Key.up><Key.up><Key.up><Key.up><Key.up><Key.up><Key.up><Key.up><Key.up><Key.up><Key.up><Key.up><Key.up><Key.up><Key.up><Key.up><Key.up><Key.up><Key.up><Key.up><Key.up><Key.up><Key.up><Key.up><Key.up><Key.up><Key.down><Key.down><Key.down><Key.down><Key.down><Key.down><Key.down><Key.down><Key.down><Key.down><Key.down><Key.down><Key.down><Key.down><Key.up><Key.up>in.pinterest.com
Screenshot: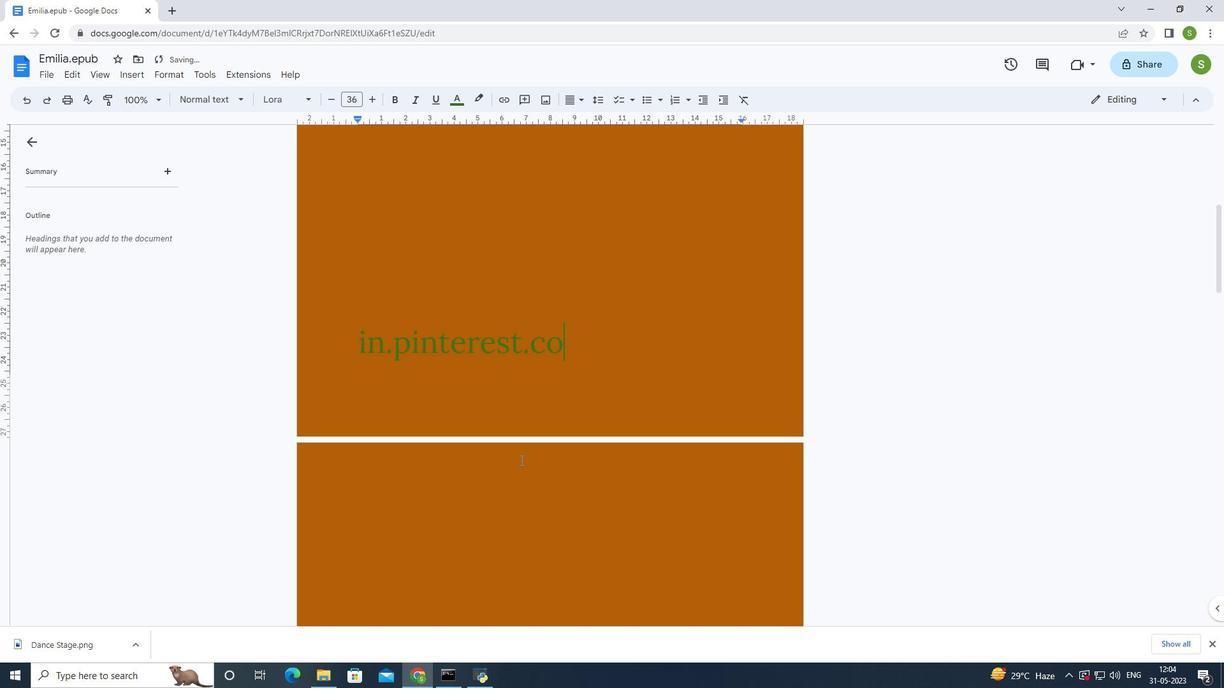 
Action: Mouse moved to (601, 348)
Screenshot: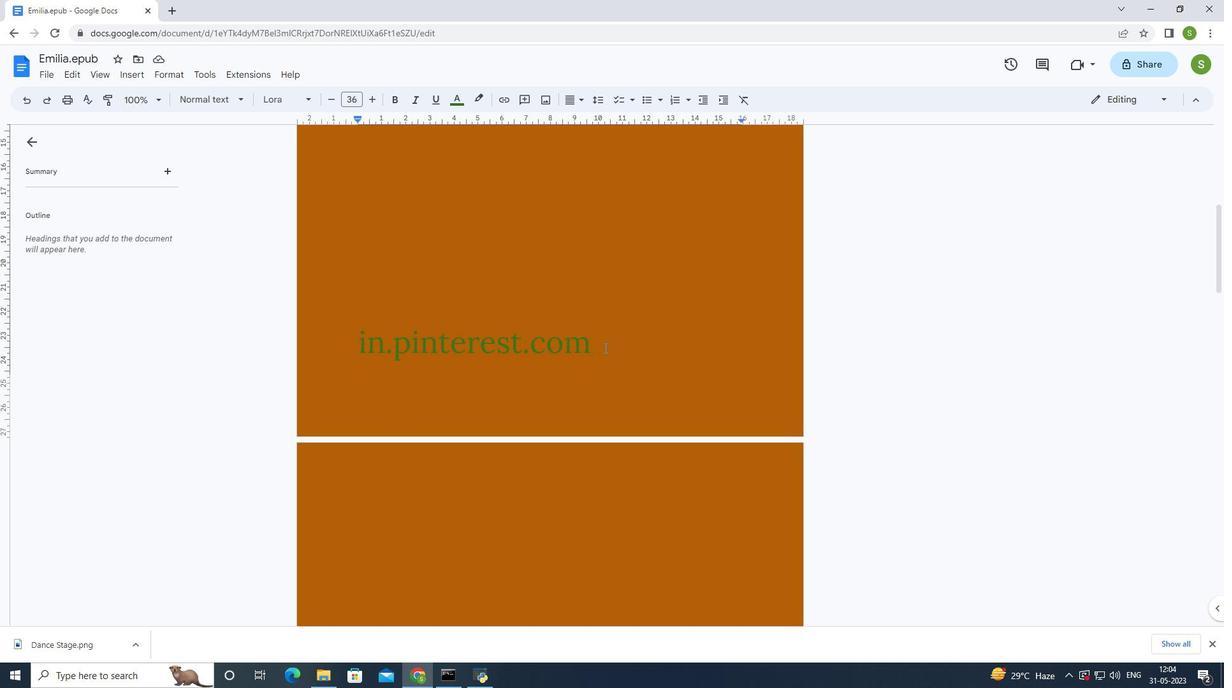 
Action: Mouse pressed left at (601, 348)
Screenshot: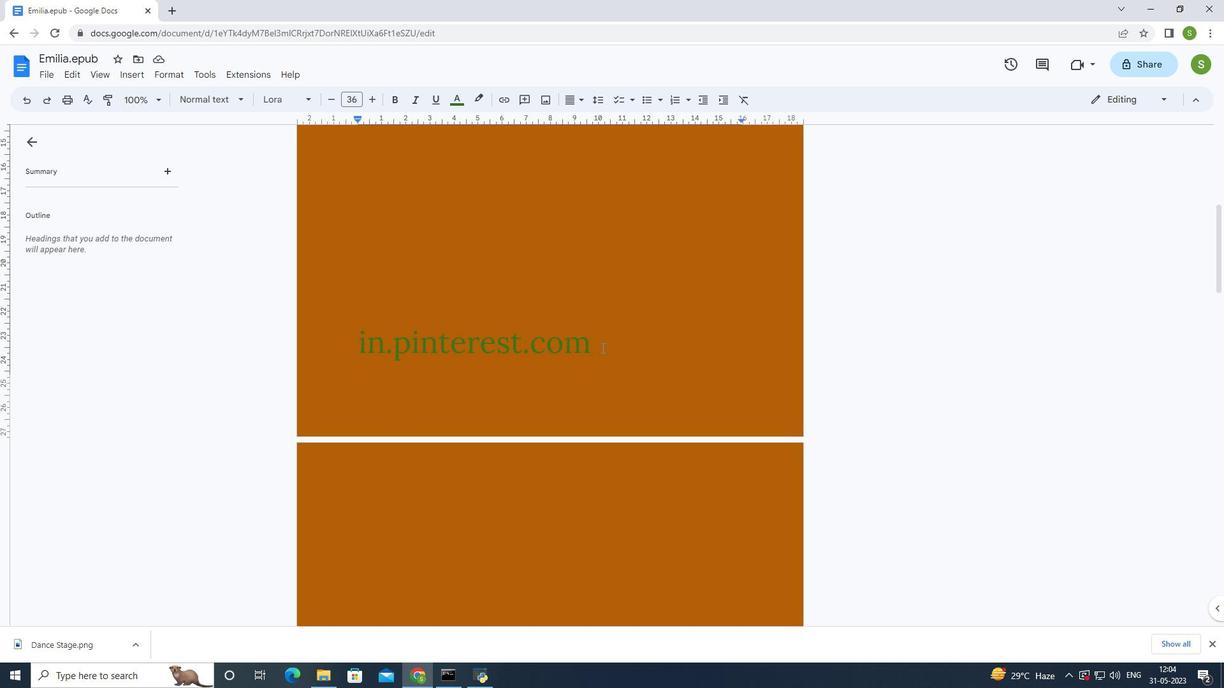 
Action: Mouse moved to (578, 100)
Screenshot: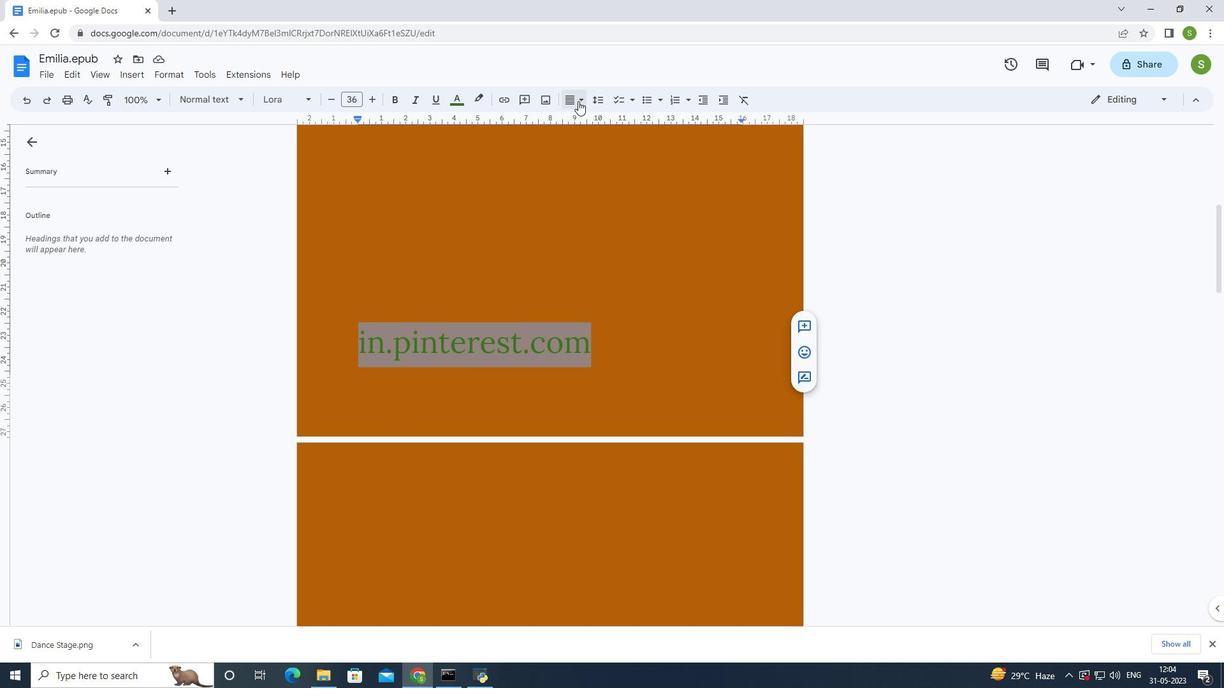 
Action: Mouse pressed left at (578, 100)
Screenshot: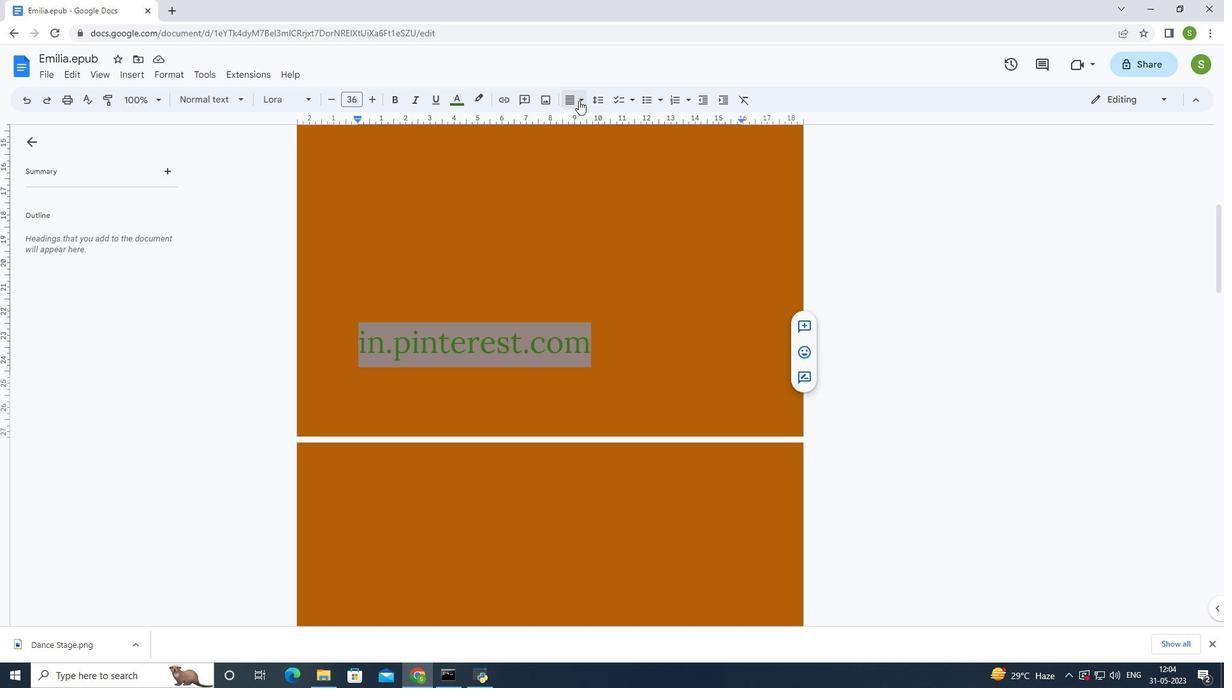 
Action: Mouse moved to (571, 117)
Screenshot: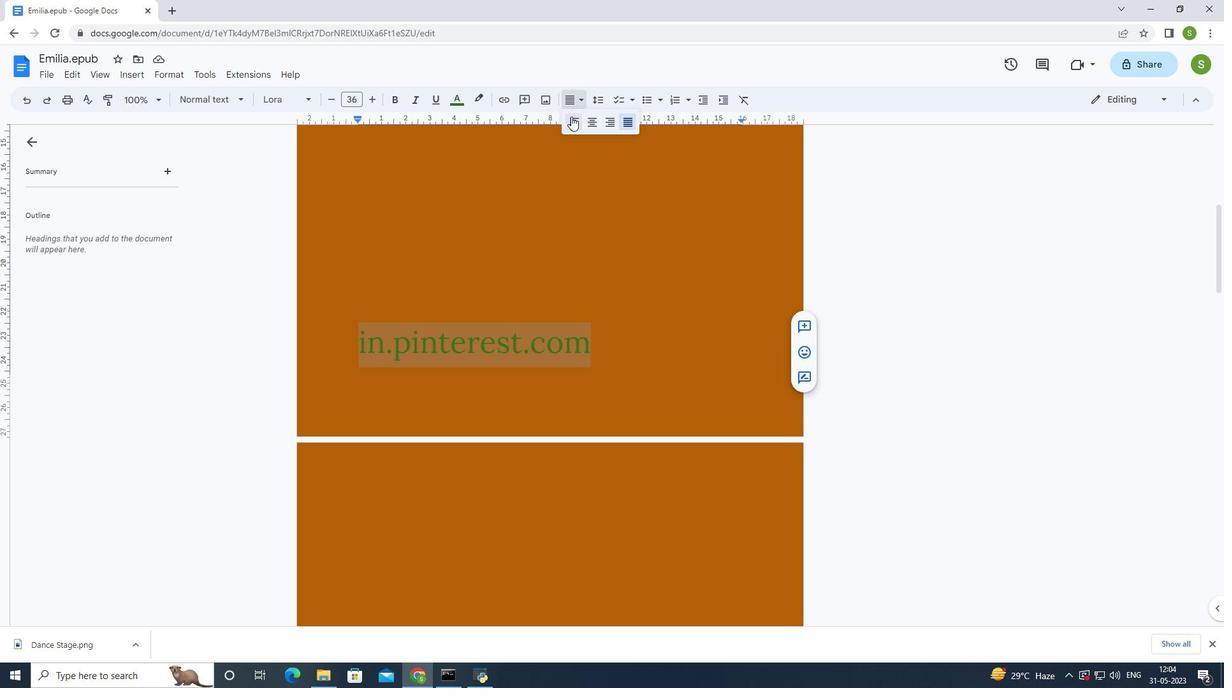 
Action: Mouse pressed left at (571, 117)
Screenshot: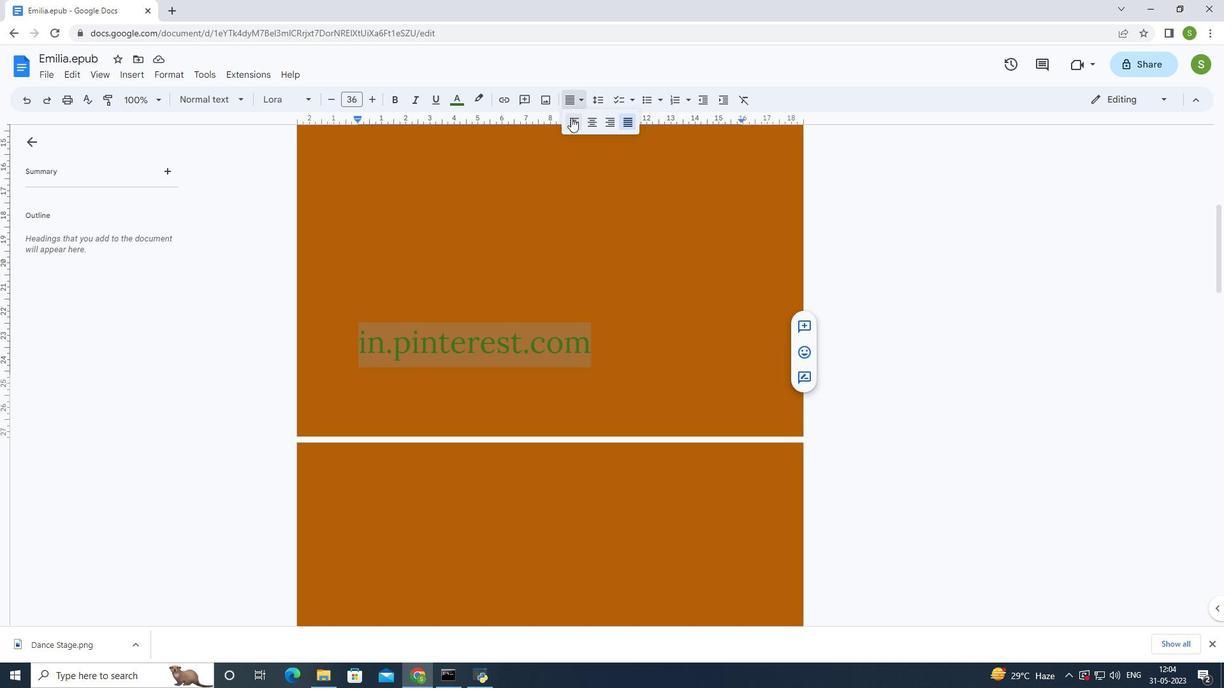 
Action: Mouse moved to (125, 72)
Screenshot: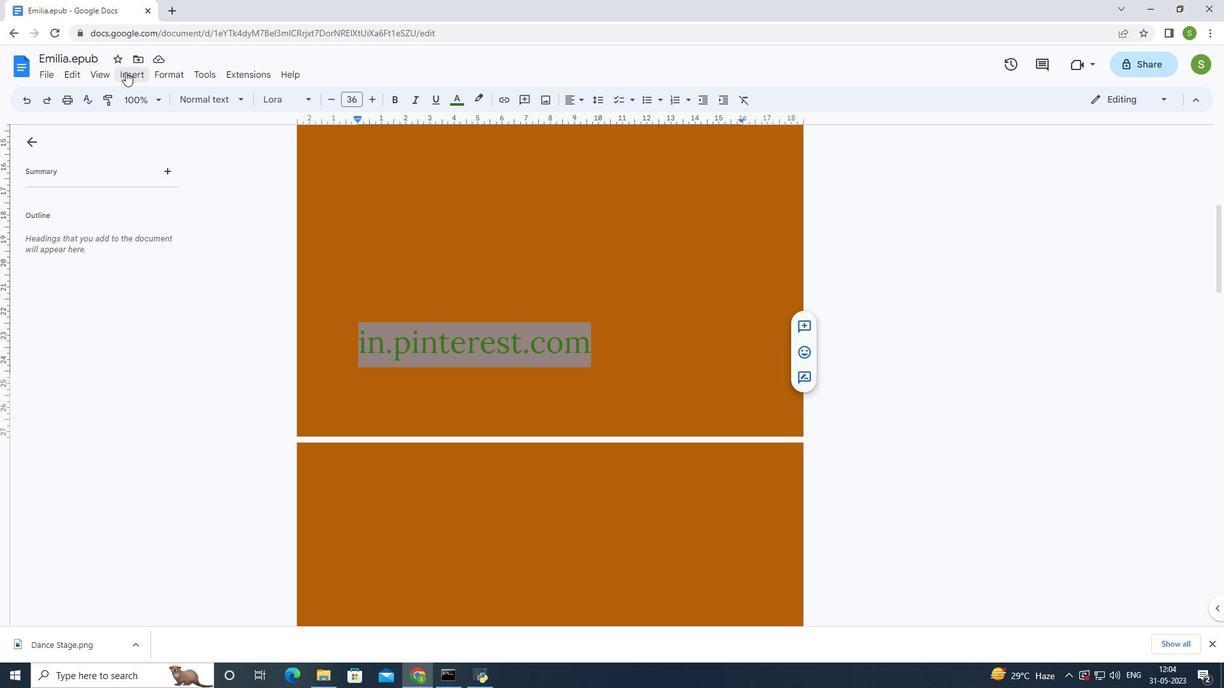 
Action: Mouse pressed left at (125, 72)
Screenshot: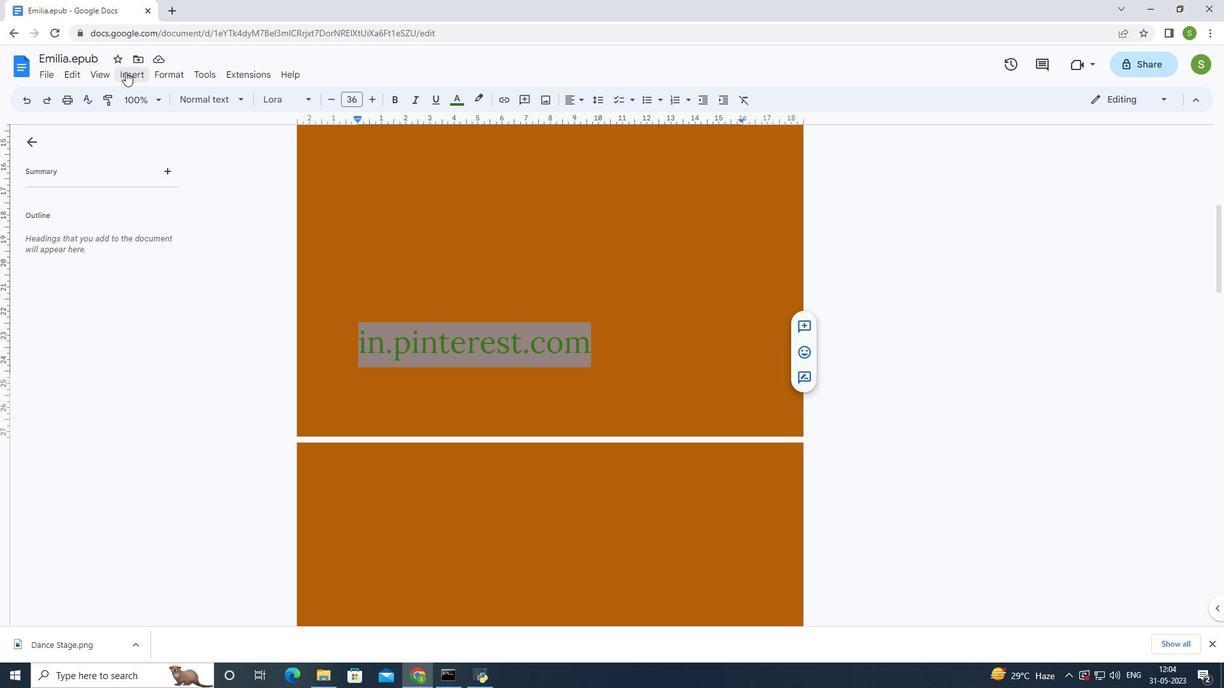 
Action: Mouse moved to (215, 417)
Screenshot: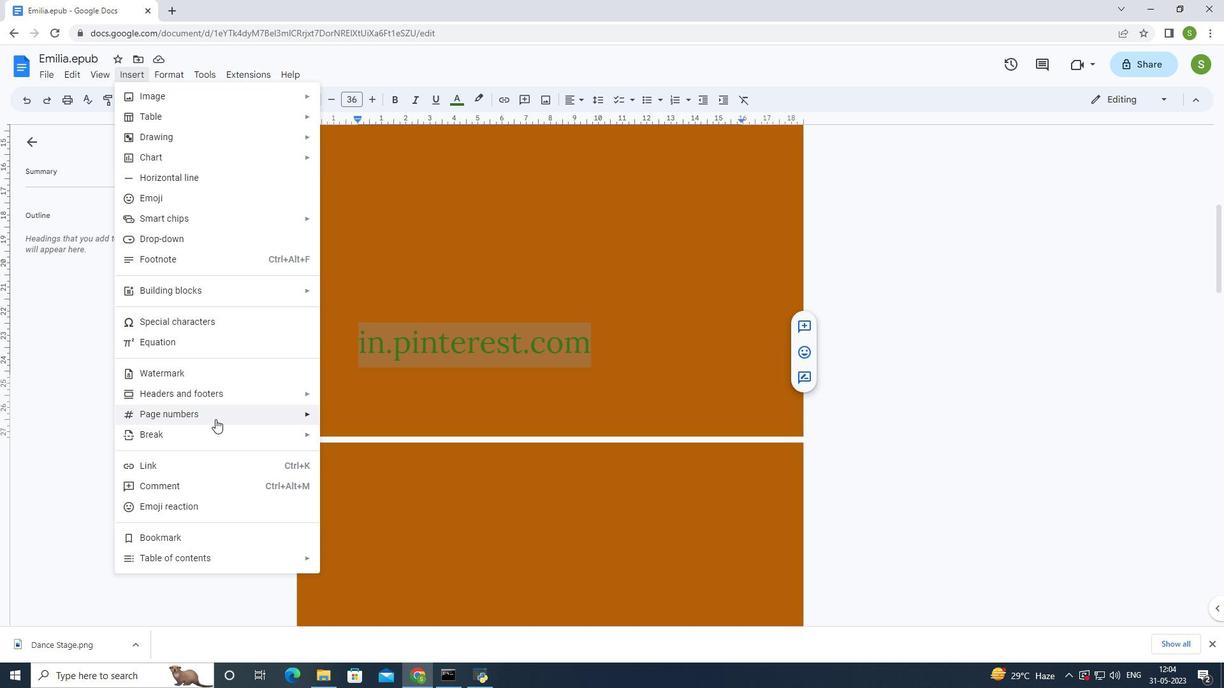 
Action: Mouse pressed left at (215, 417)
Screenshot: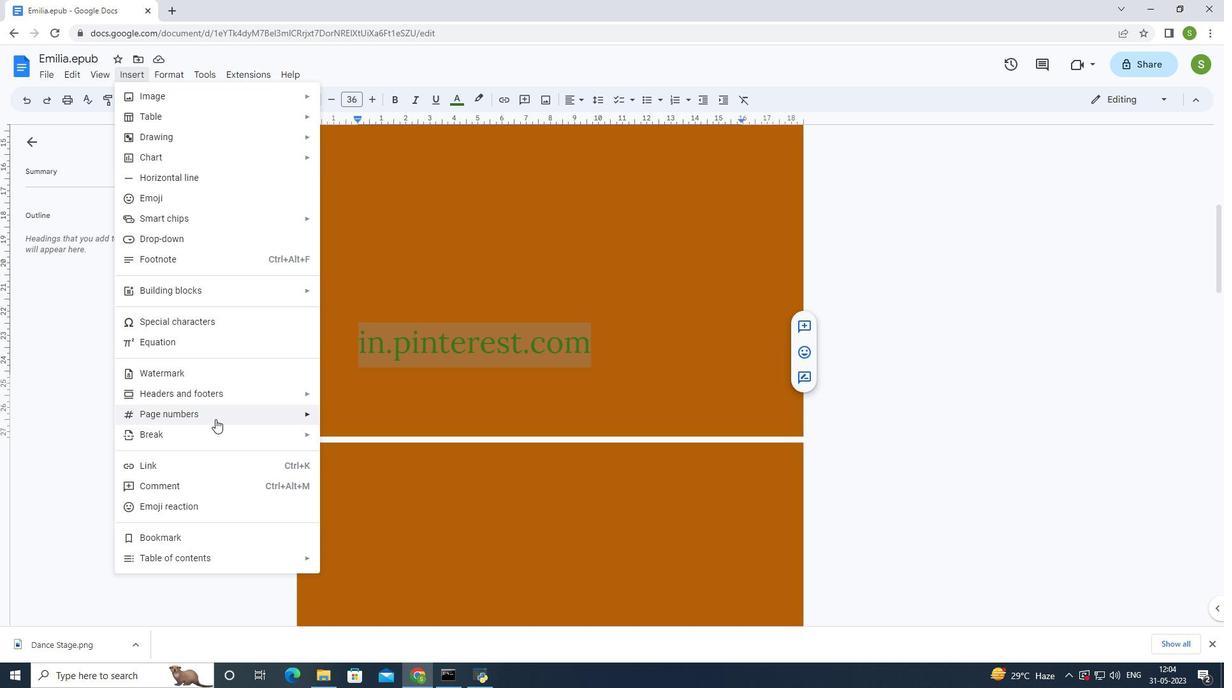 
Action: Mouse moved to (354, 499)
Screenshot: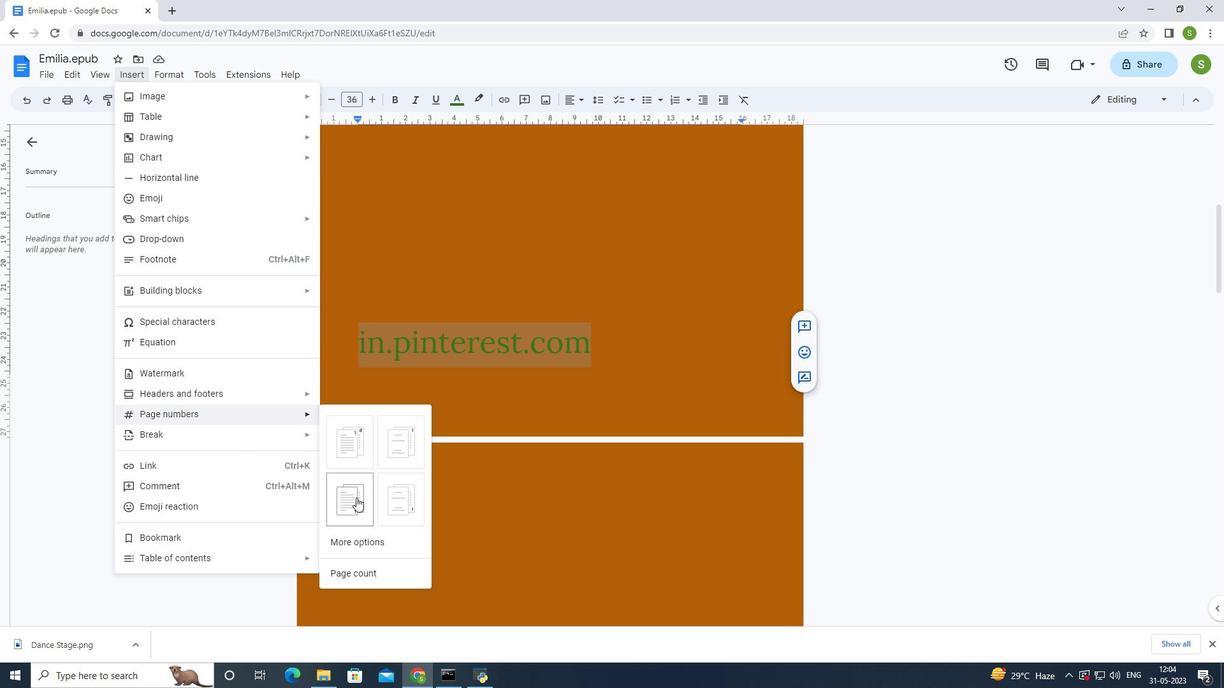 
Action: Mouse pressed left at (354, 499)
Screenshot: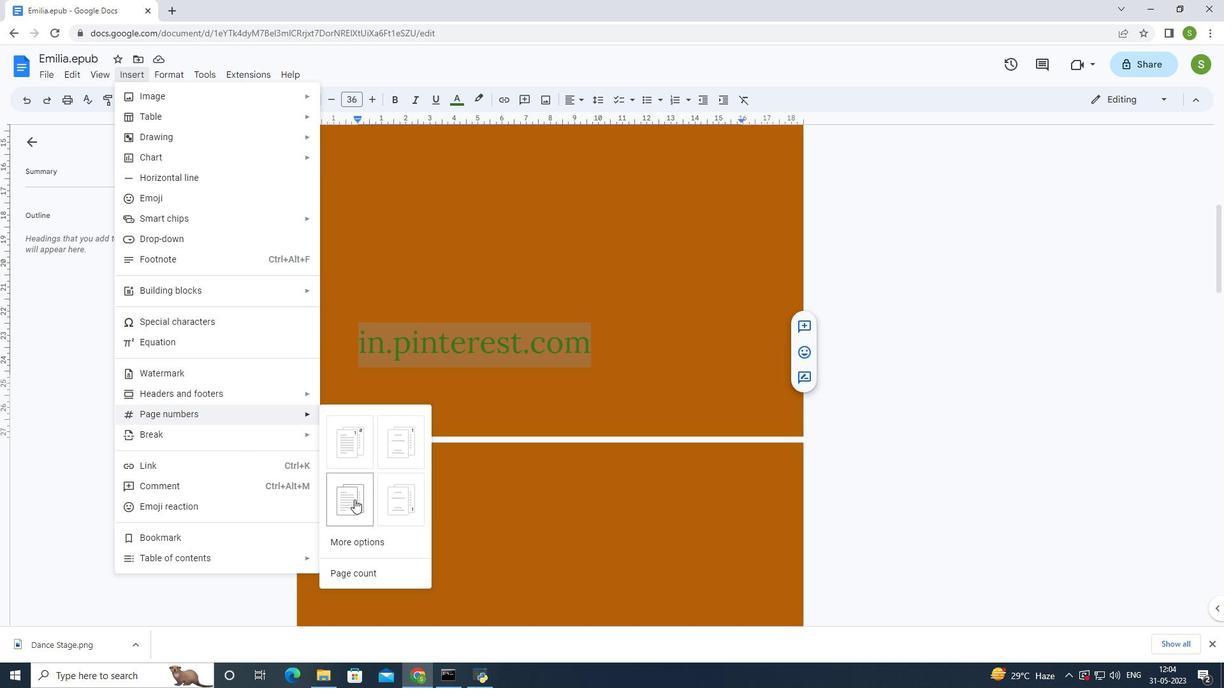 
Action: Mouse moved to (551, 273)
Screenshot: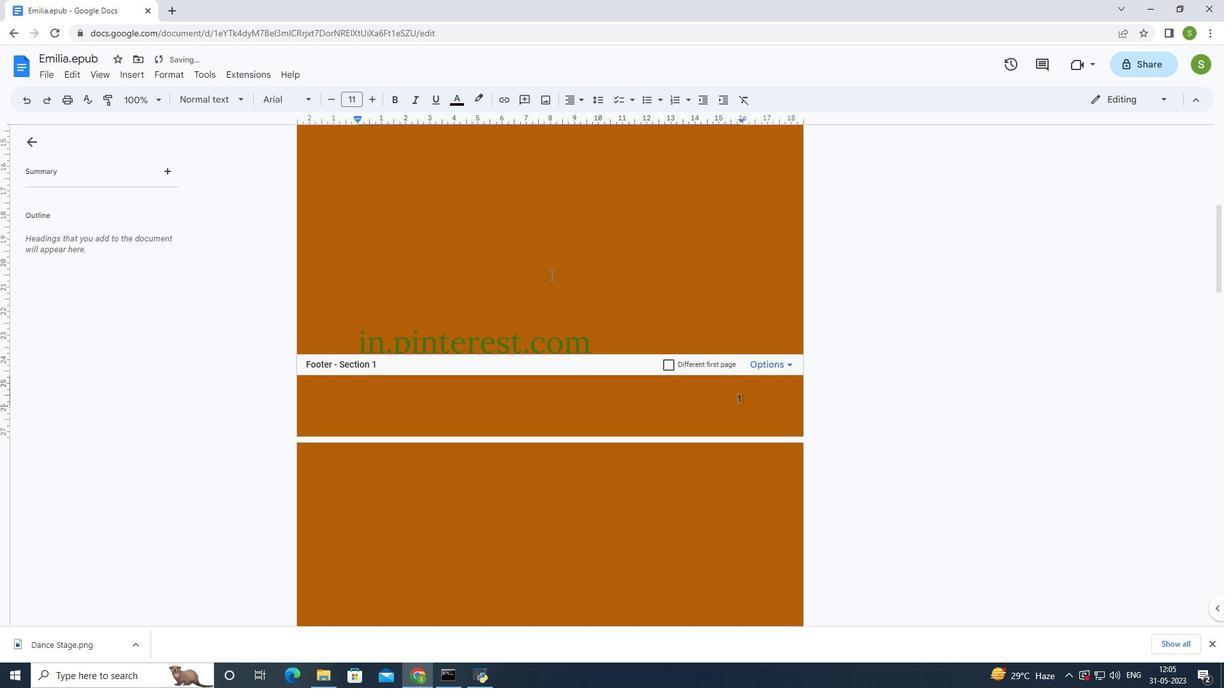 
Action: Mouse pressed left at (551, 273)
Screenshot: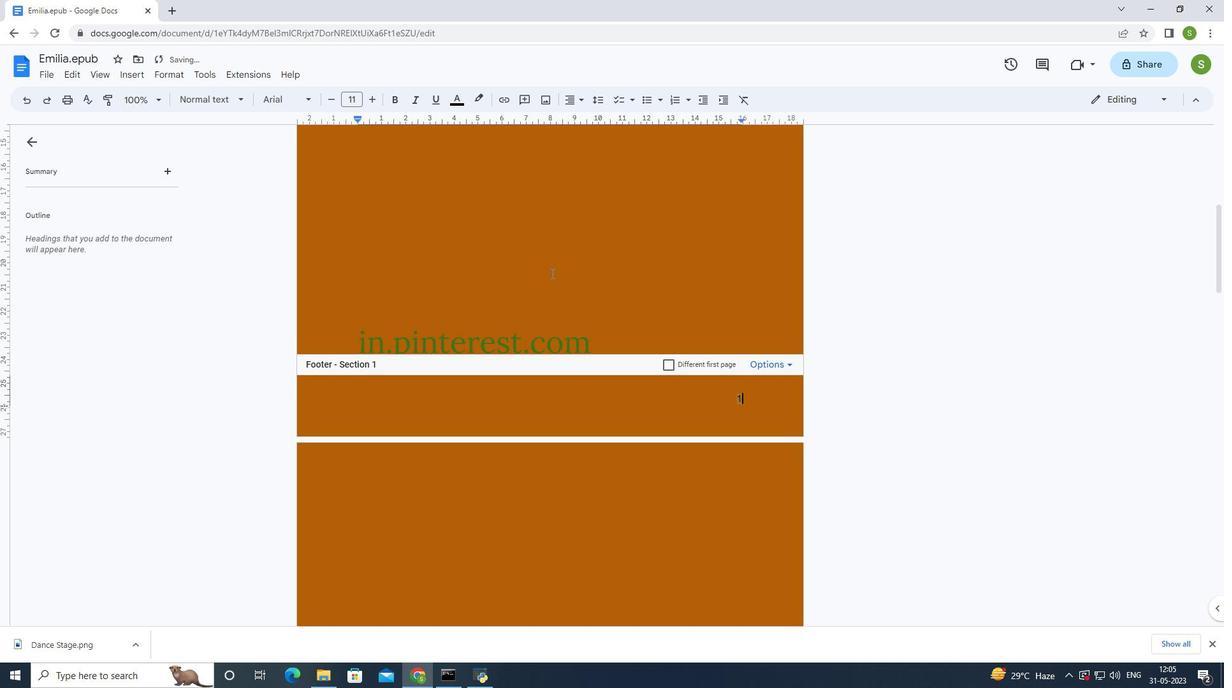
Action: Mouse moved to (512, 309)
Screenshot: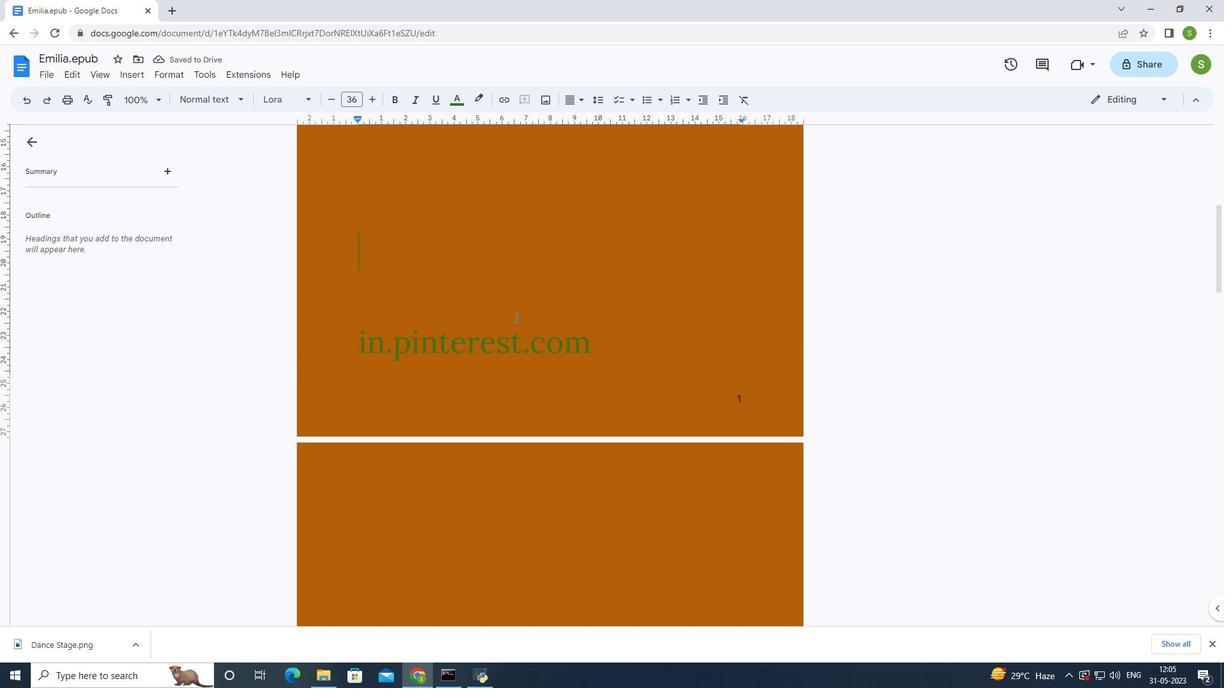 
